 Task: nan
Action: Mouse moved to (422, 117)
Screenshot: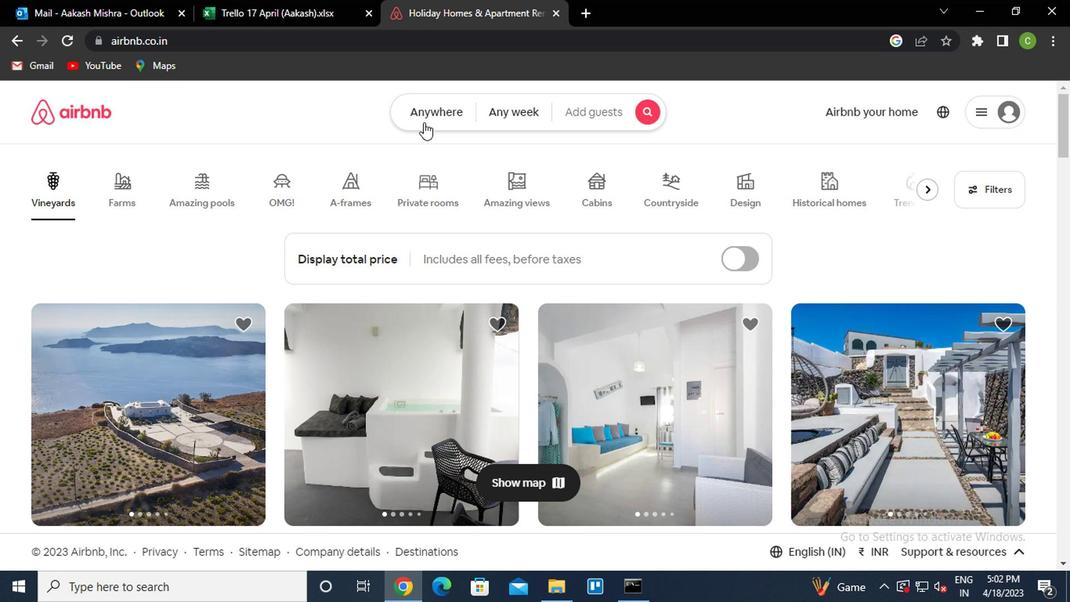 
Action: Mouse pressed left at (422, 117)
Screenshot: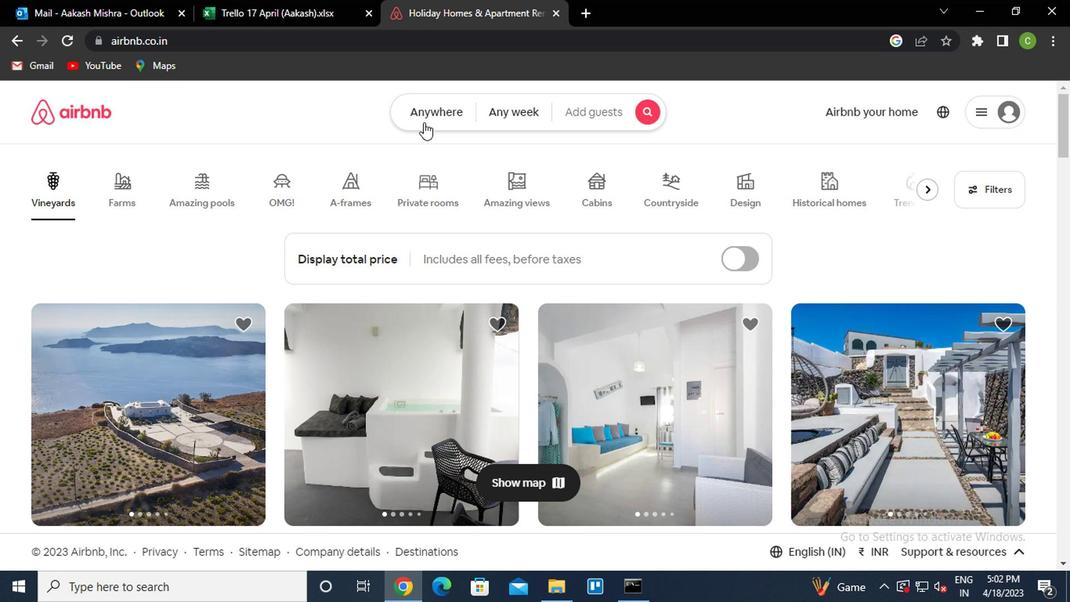 
Action: Mouse moved to (332, 172)
Screenshot: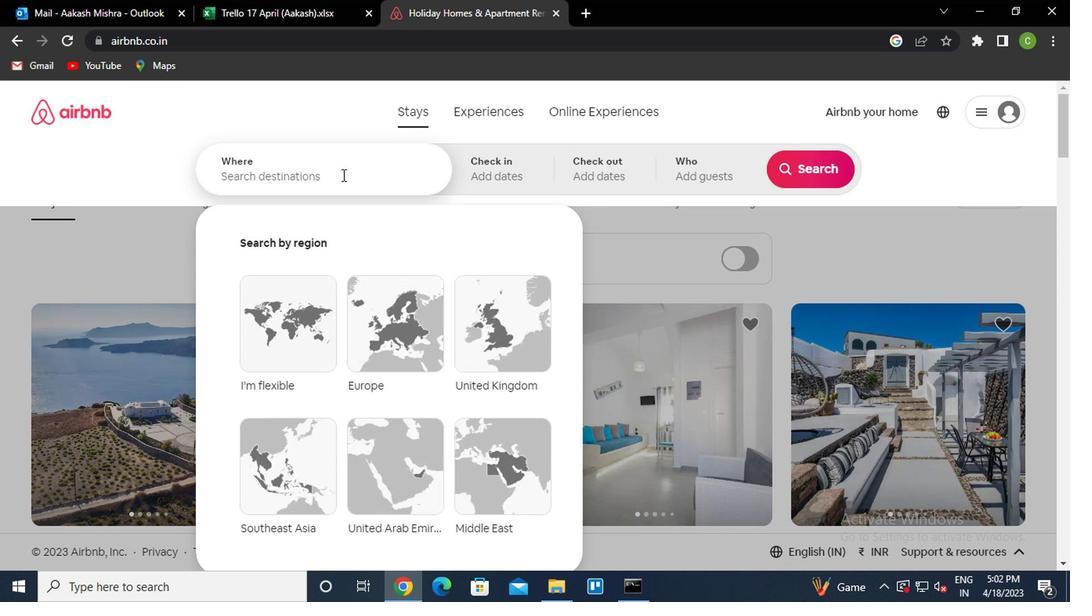 
Action: Mouse pressed left at (332, 172)
Screenshot: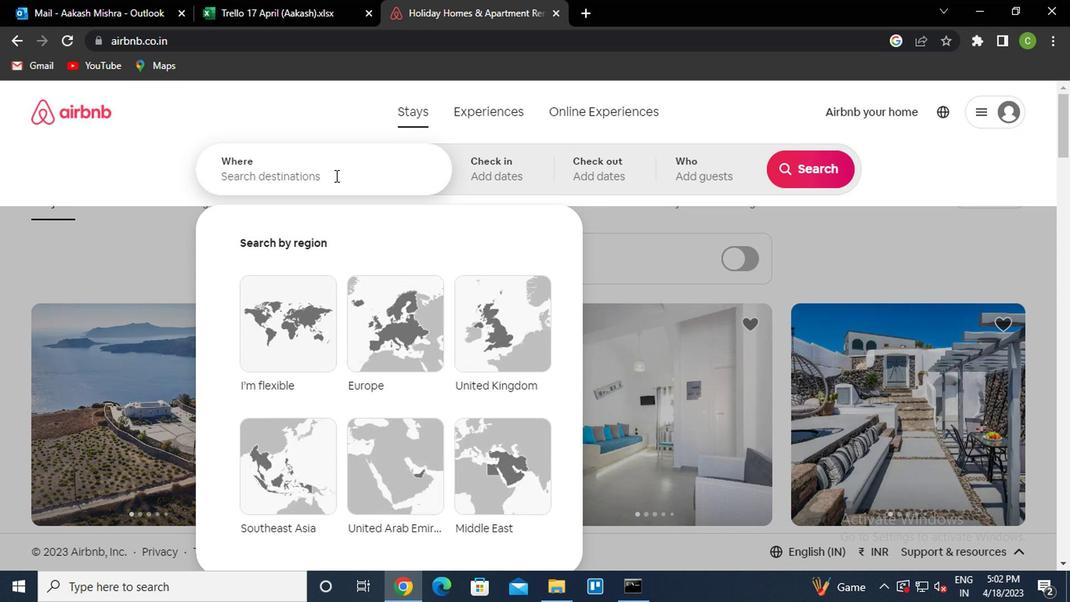 
Action: Mouse moved to (332, 172)
Screenshot: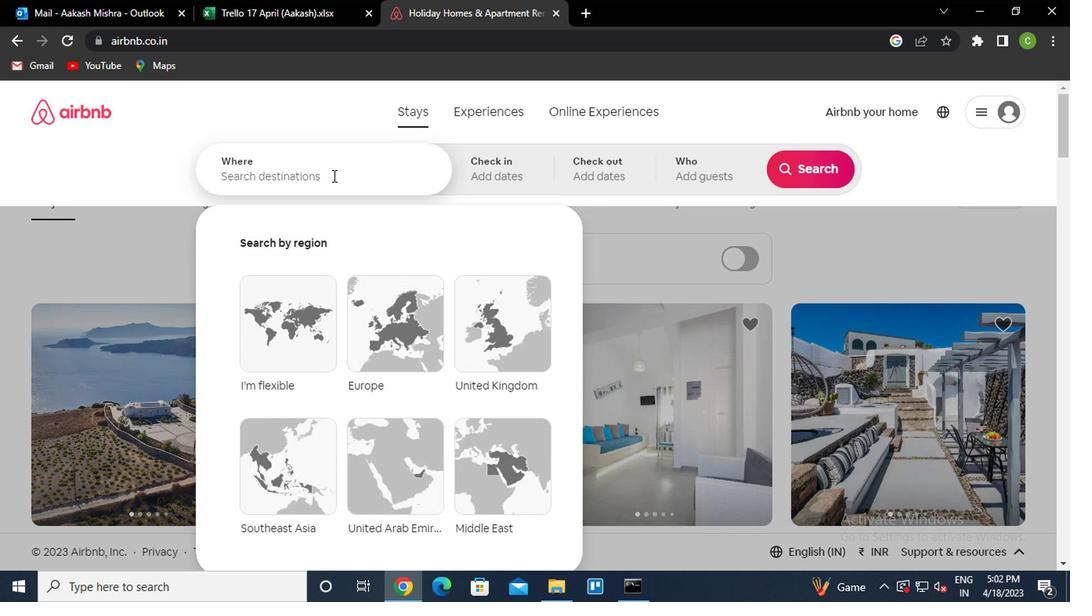 
Action: Key pressed b<Key.caps_lock>ay
Screenshot: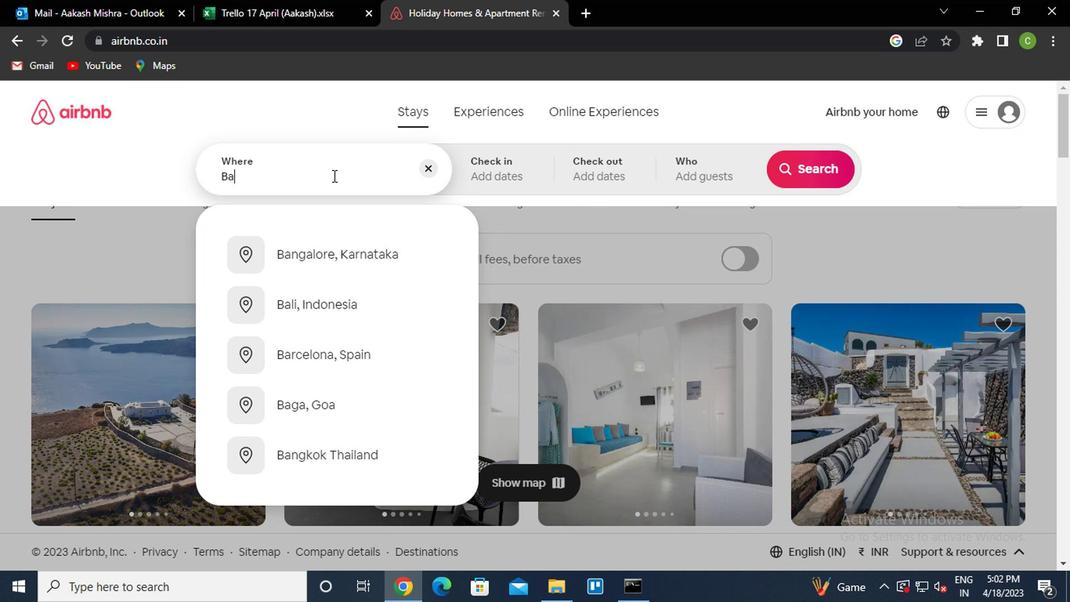 
Action: Mouse moved to (396, 99)
Screenshot: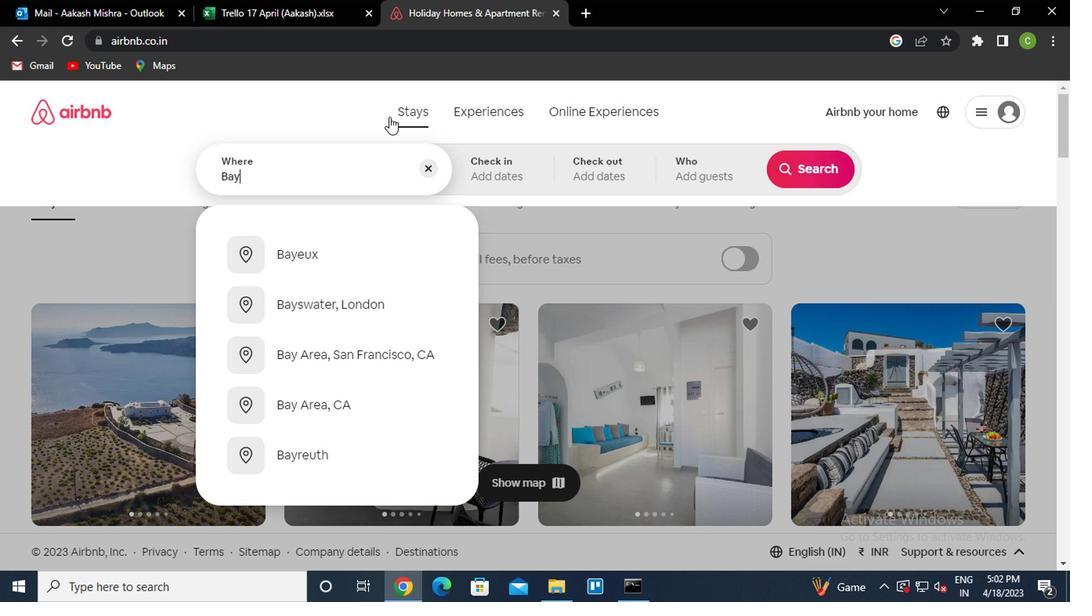 
Action: Key pressed eux<Key.space>brazil<Key.down><Key.enter>
Screenshot: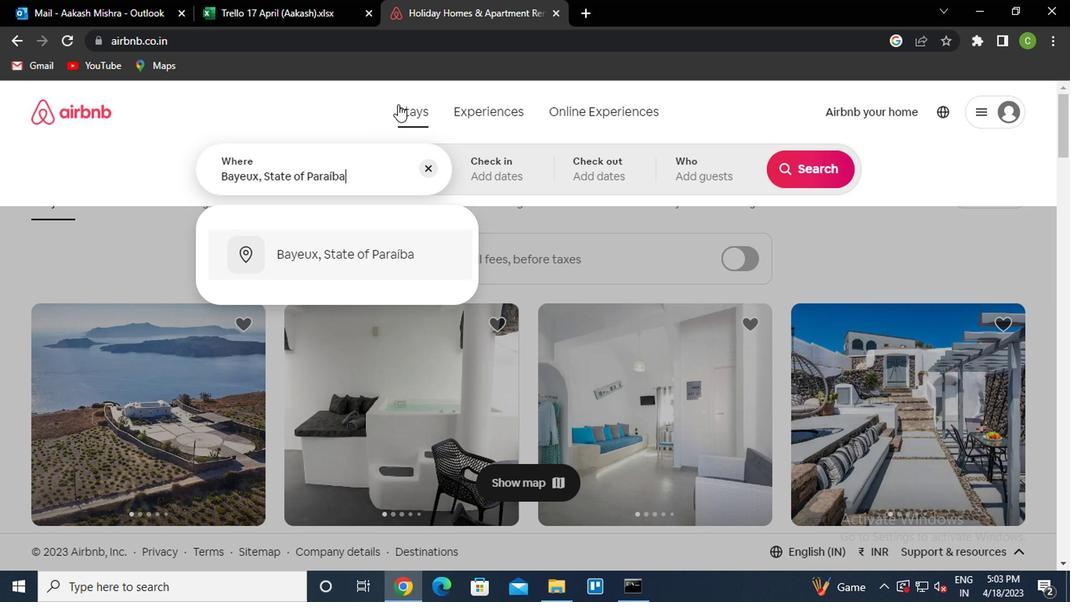 
Action: Mouse moved to (801, 296)
Screenshot: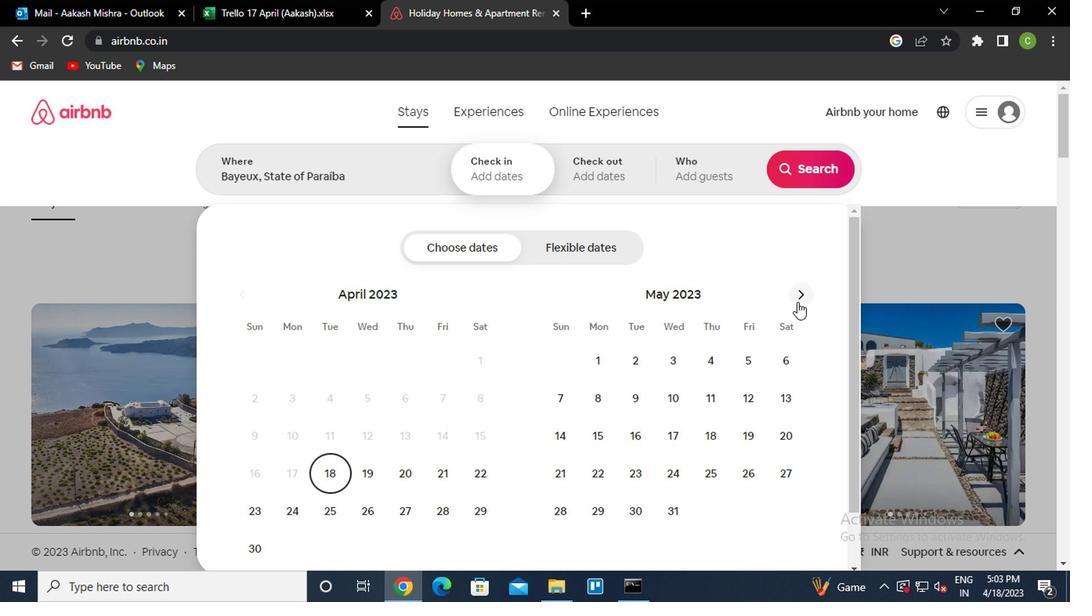 
Action: Mouse pressed left at (801, 296)
Screenshot: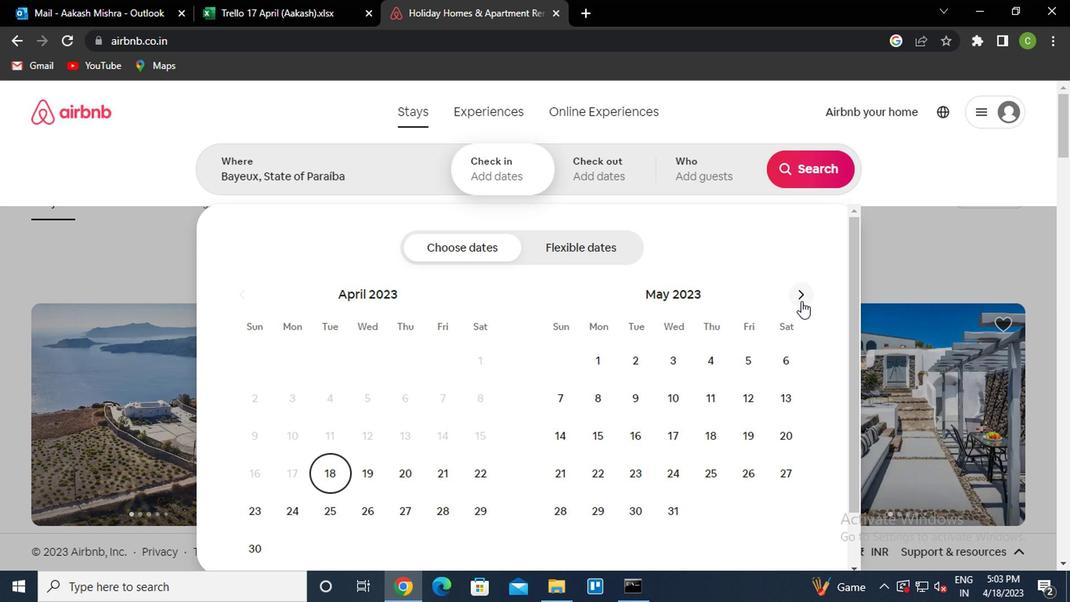 
Action: Mouse moved to (707, 360)
Screenshot: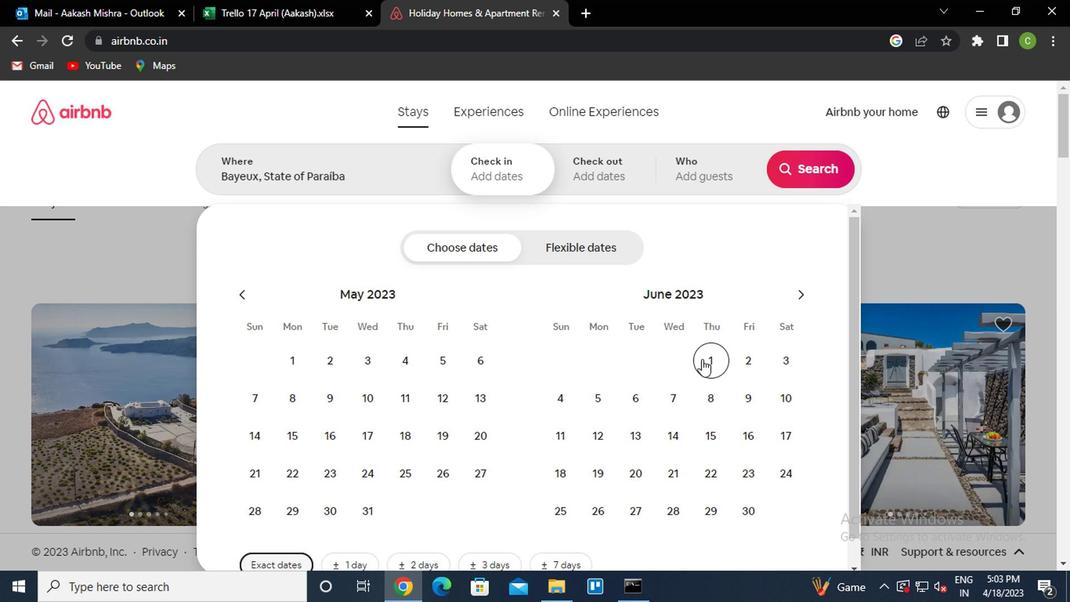 
Action: Mouse pressed left at (707, 360)
Screenshot: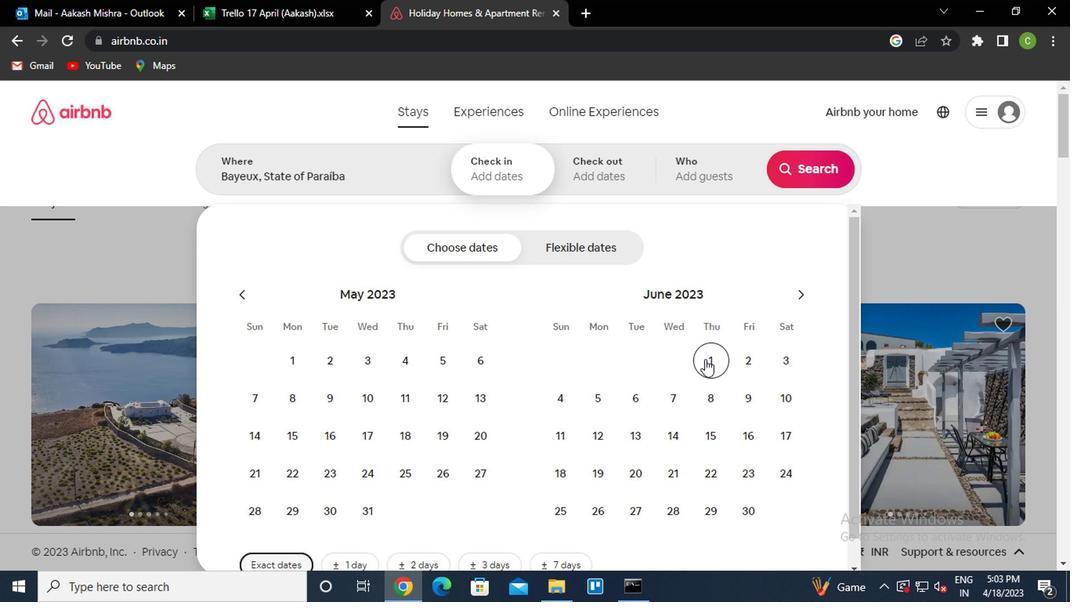 
Action: Mouse moved to (744, 400)
Screenshot: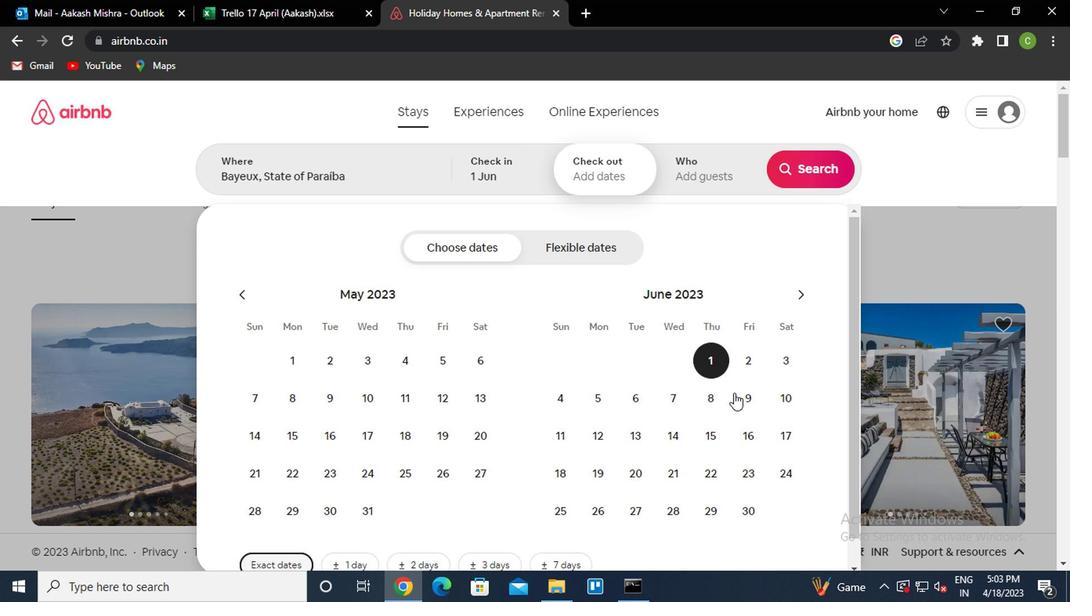 
Action: Mouse pressed left at (744, 400)
Screenshot: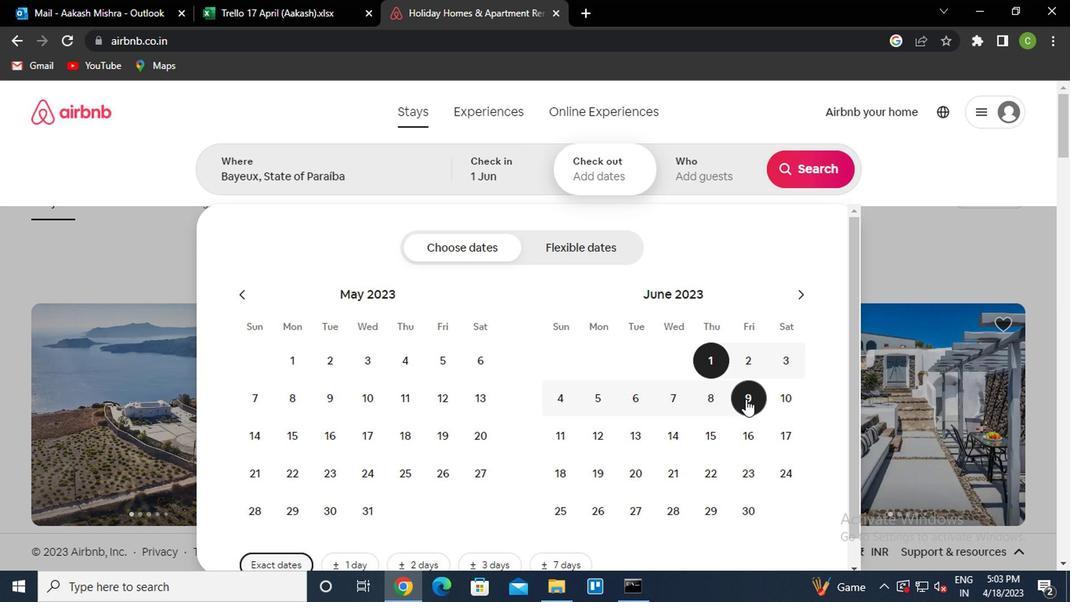 
Action: Mouse moved to (752, 166)
Screenshot: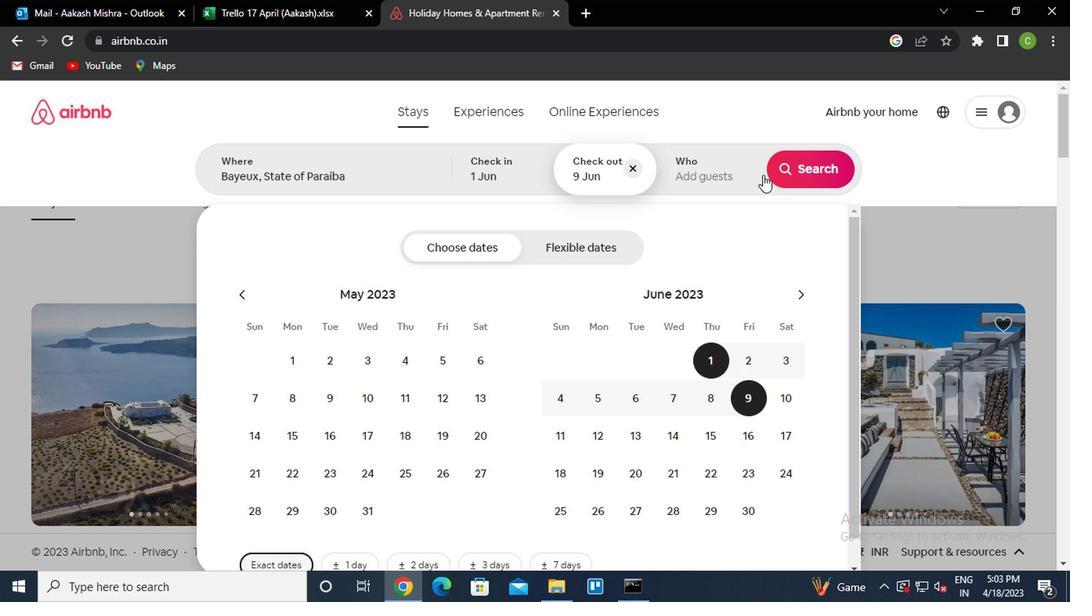 
Action: Mouse pressed left at (752, 166)
Screenshot: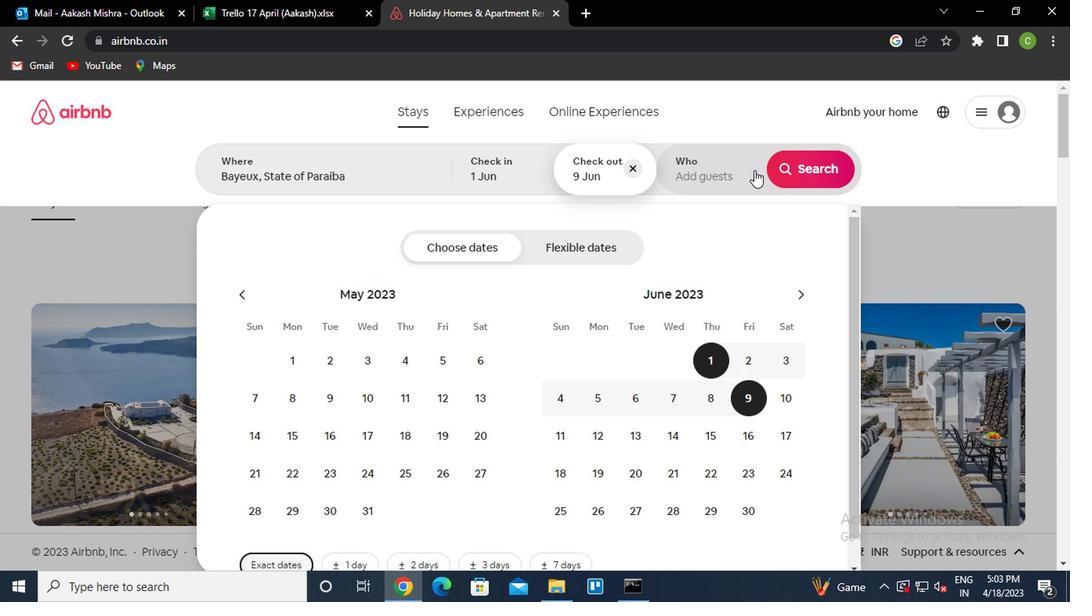 
Action: Mouse moved to (810, 258)
Screenshot: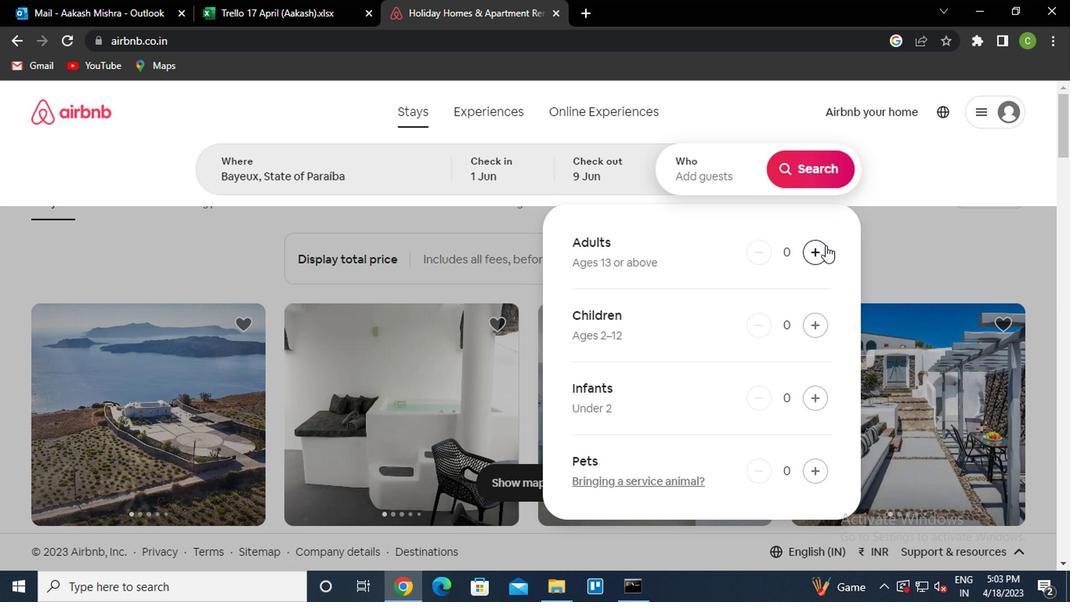 
Action: Mouse pressed left at (810, 258)
Screenshot: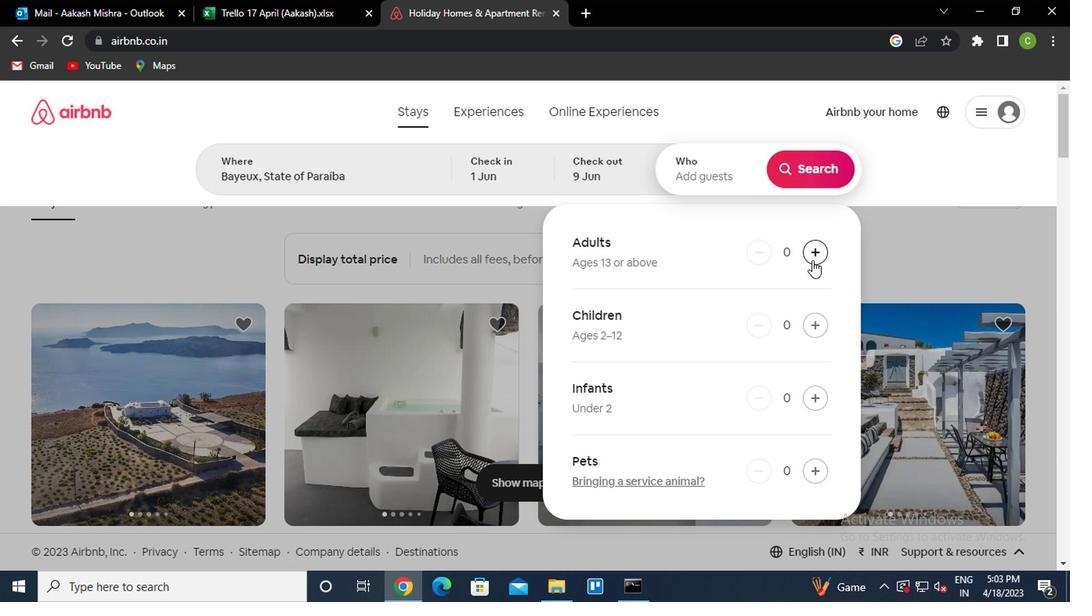 
Action: Mouse pressed left at (810, 258)
Screenshot: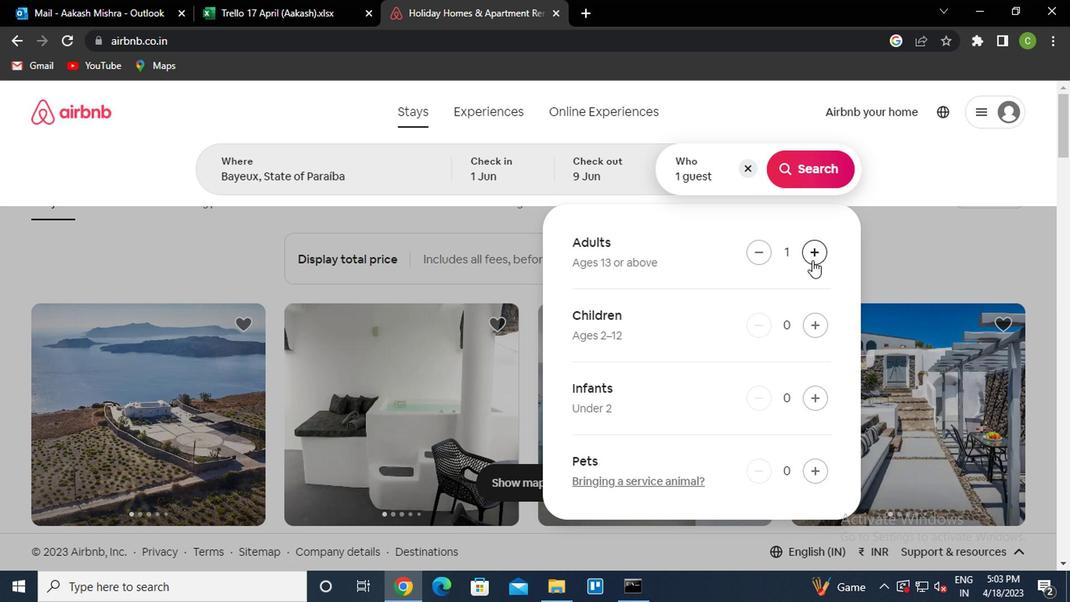
Action: Mouse pressed left at (810, 258)
Screenshot: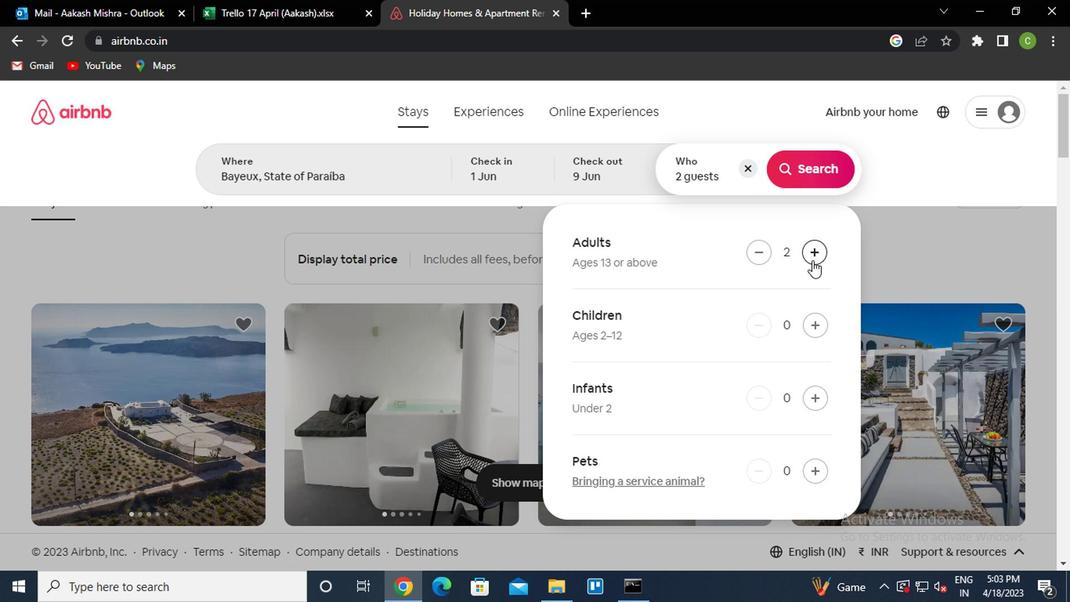 
Action: Mouse pressed left at (810, 258)
Screenshot: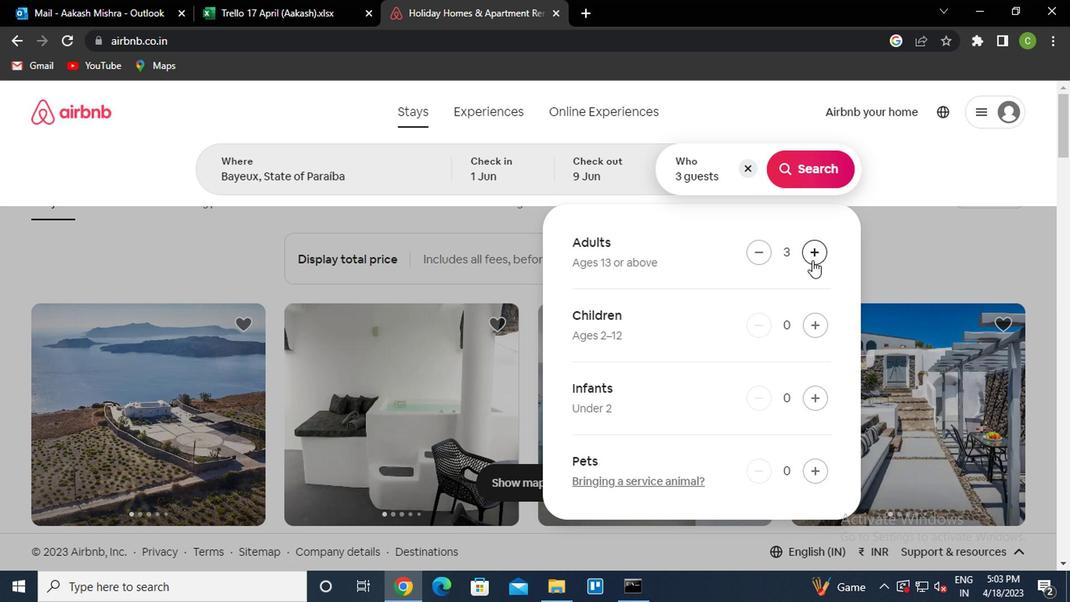 
Action: Mouse pressed left at (810, 258)
Screenshot: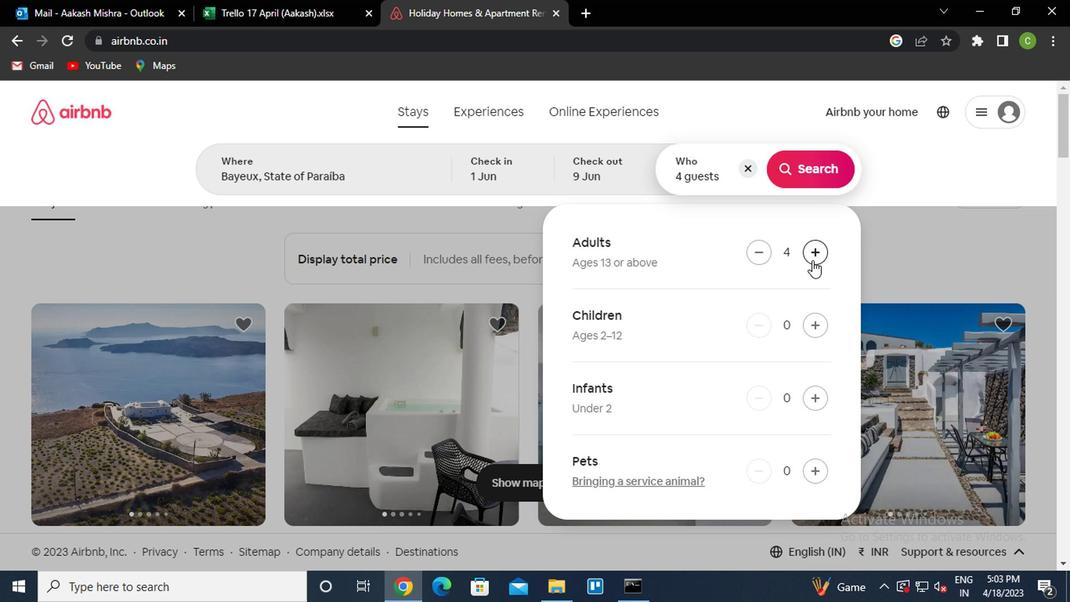
Action: Mouse moved to (913, 273)
Screenshot: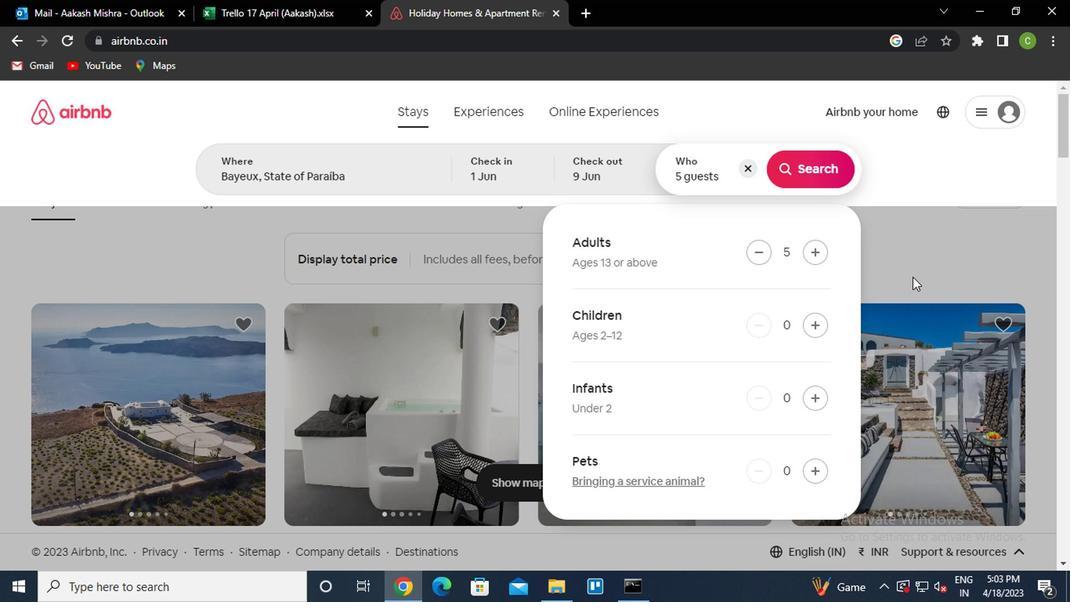 
Action: Mouse pressed left at (913, 273)
Screenshot: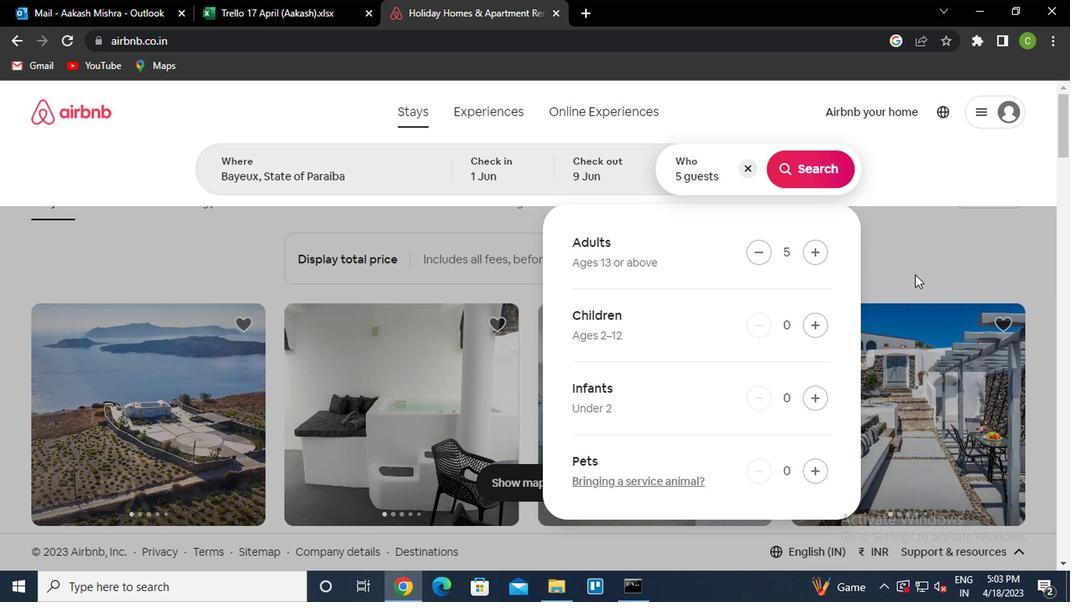 
Action: Mouse moved to (994, 198)
Screenshot: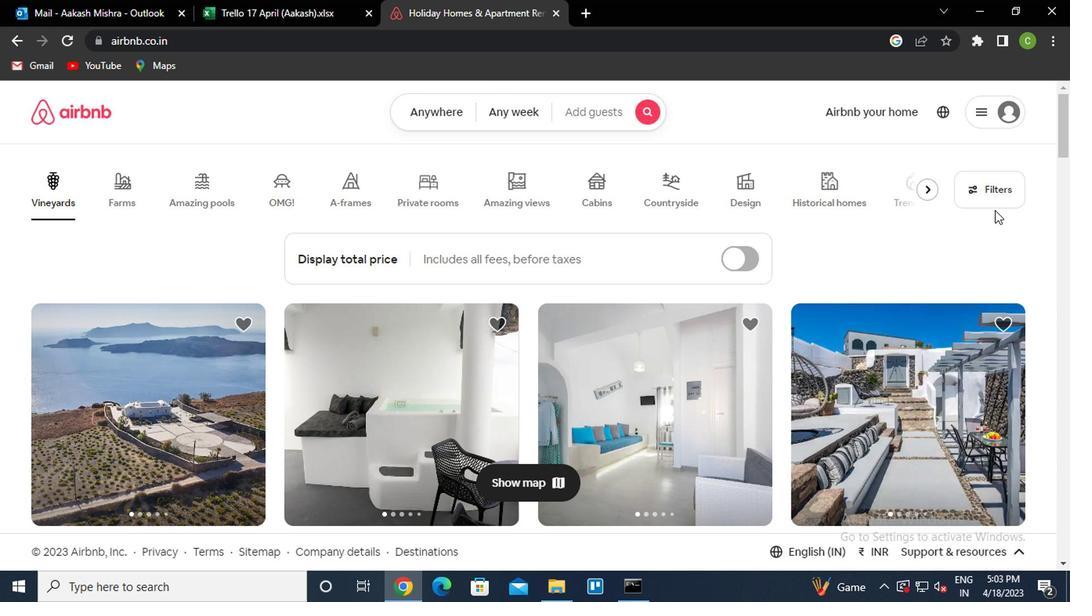 
Action: Mouse pressed left at (994, 198)
Screenshot: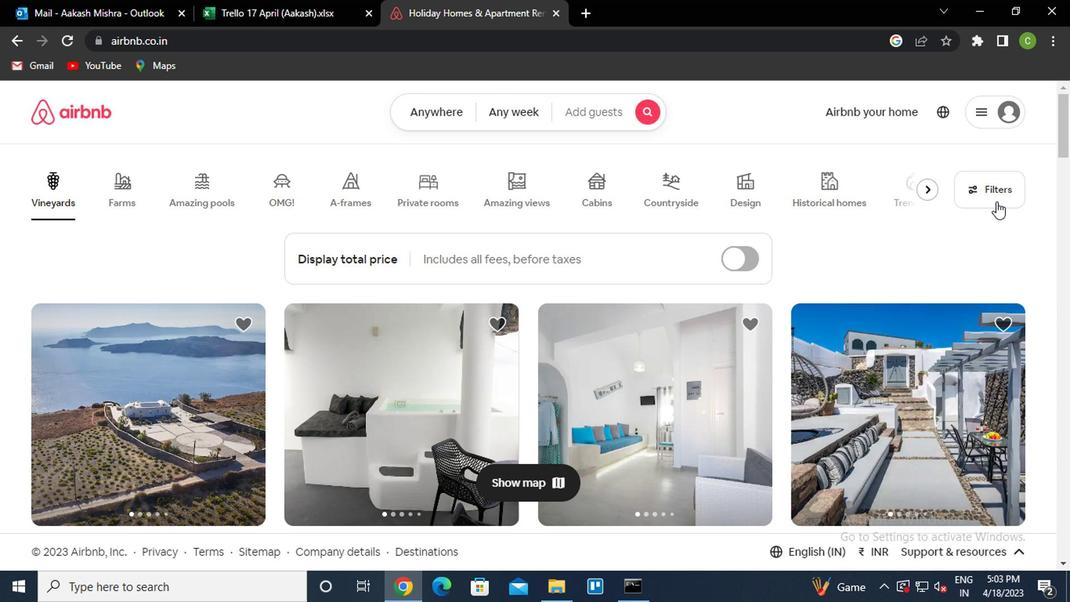 
Action: Mouse moved to (380, 367)
Screenshot: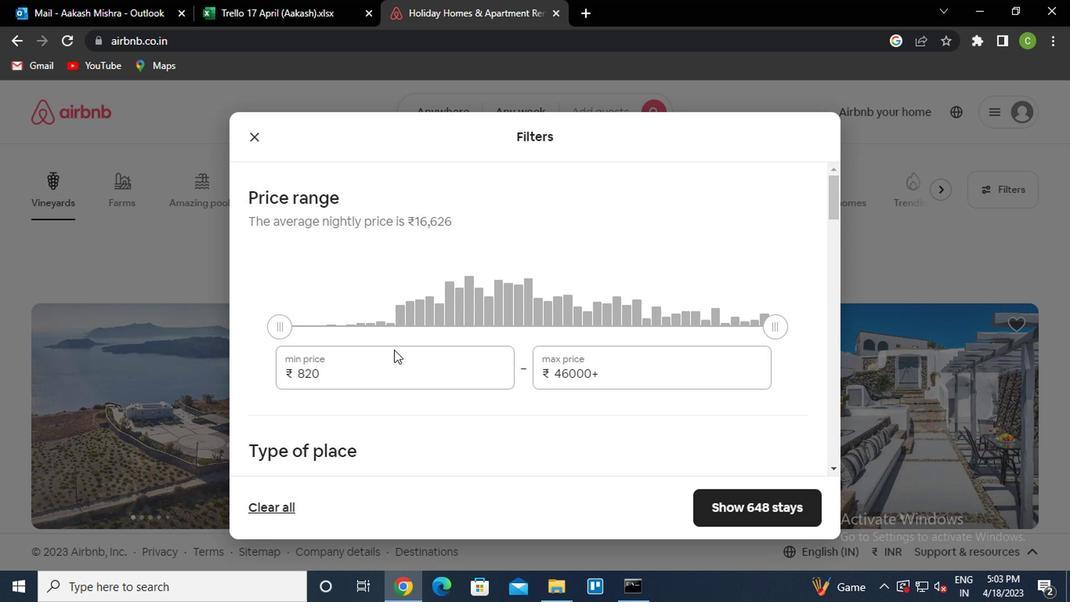 
Action: Mouse pressed left at (380, 367)
Screenshot: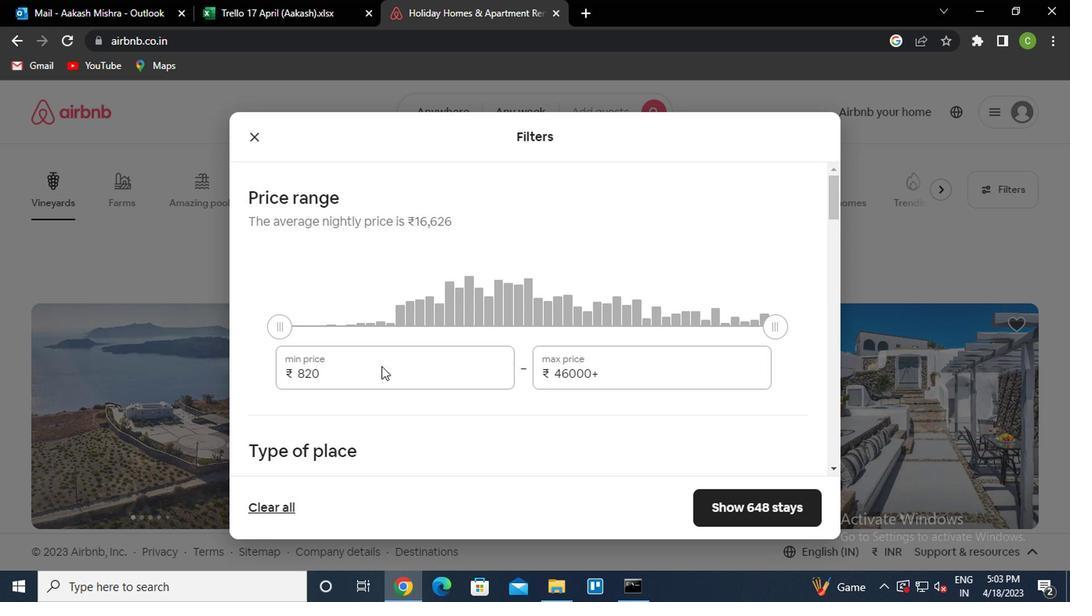 
Action: Mouse moved to (379, 335)
Screenshot: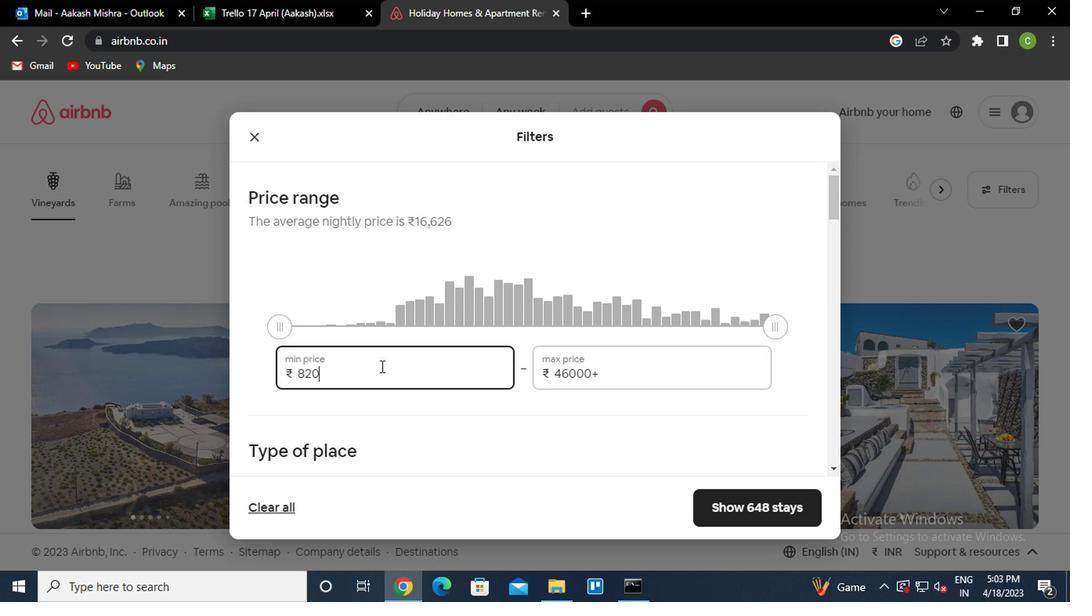 
Action: Key pressed <Key.backspace>
Screenshot: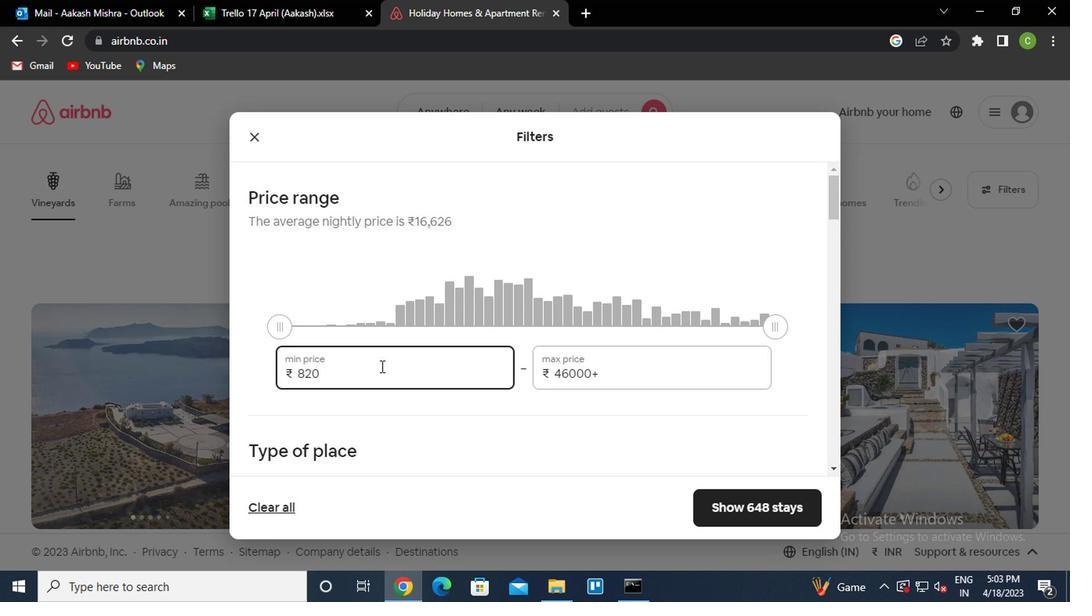 
Action: Mouse moved to (418, 212)
Screenshot: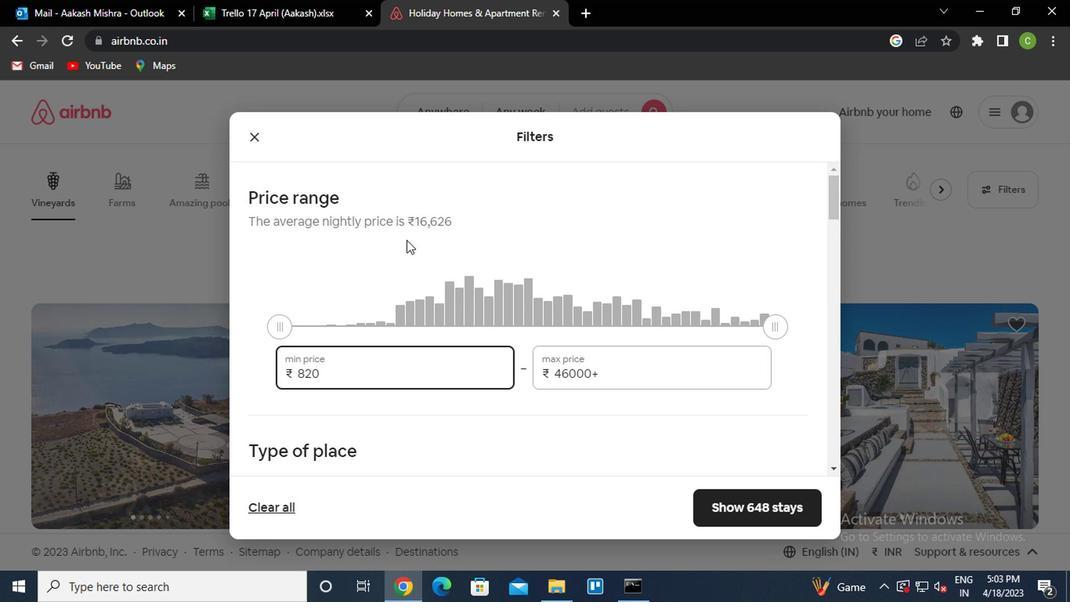 
Action: Key pressed <Key.backspace>
Screenshot: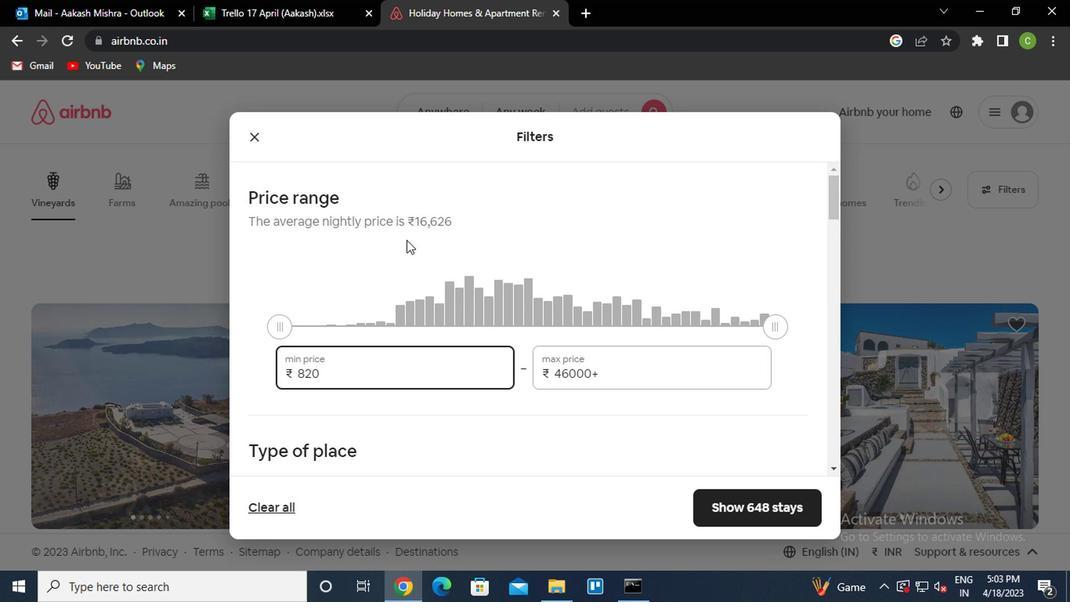 
Action: Mouse moved to (420, 211)
Screenshot: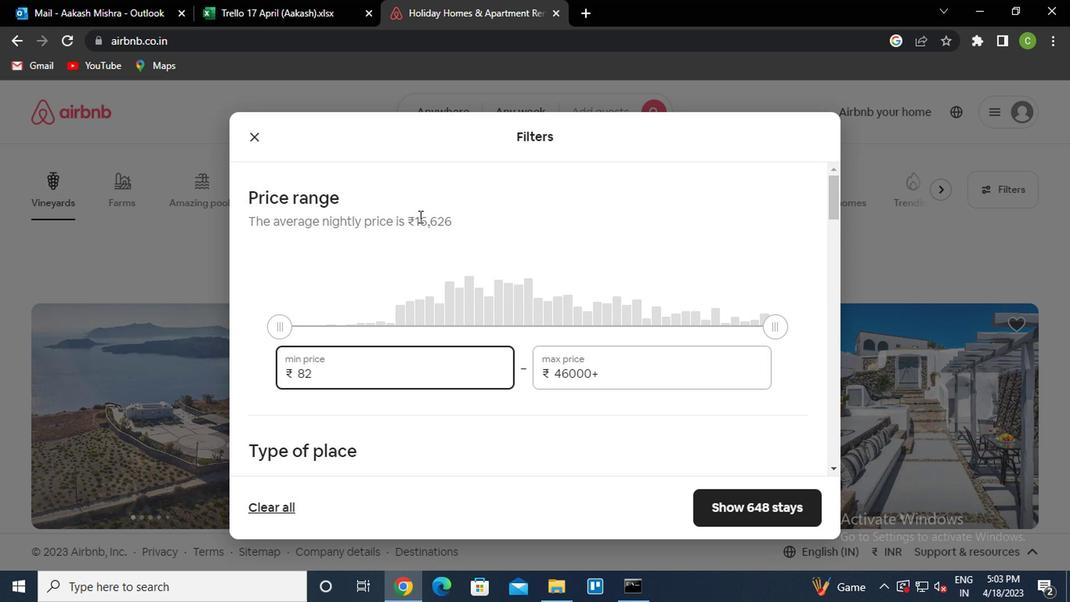 
Action: Key pressed <Key.backspace>6000<Key.tab>1200<Key.backspace><Key.backspace><Key.backspace><Key.backspace><Key.backspace><Key.backspace><Key.backspace><Key.backspace><Key.backspace><Key.backspace><Key.backspace><Key.backspace><Key.backspace><Key.backspace>12000
Screenshot: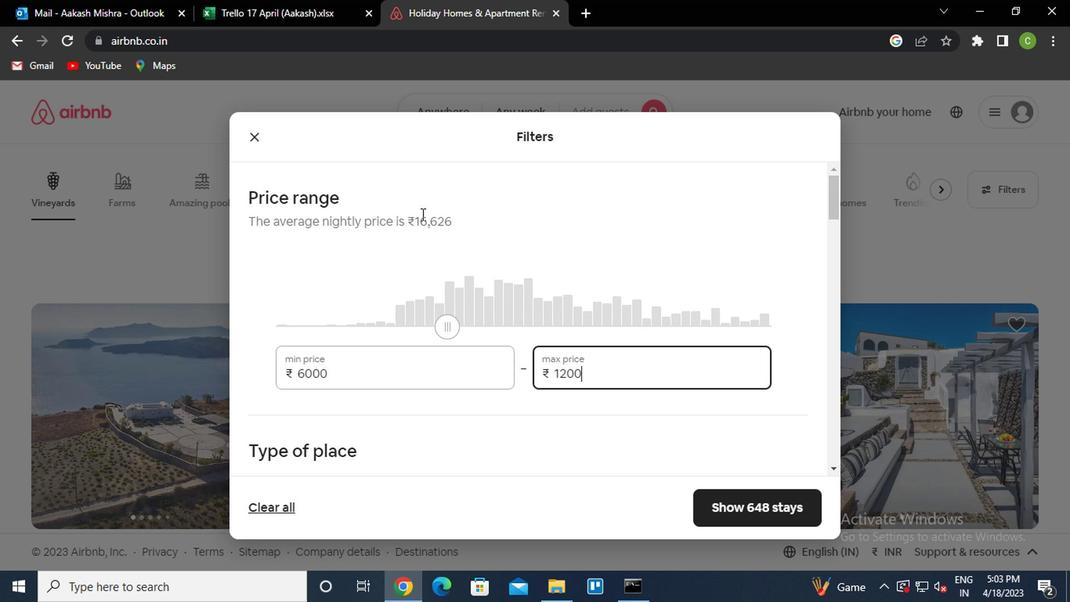 
Action: Mouse moved to (610, 303)
Screenshot: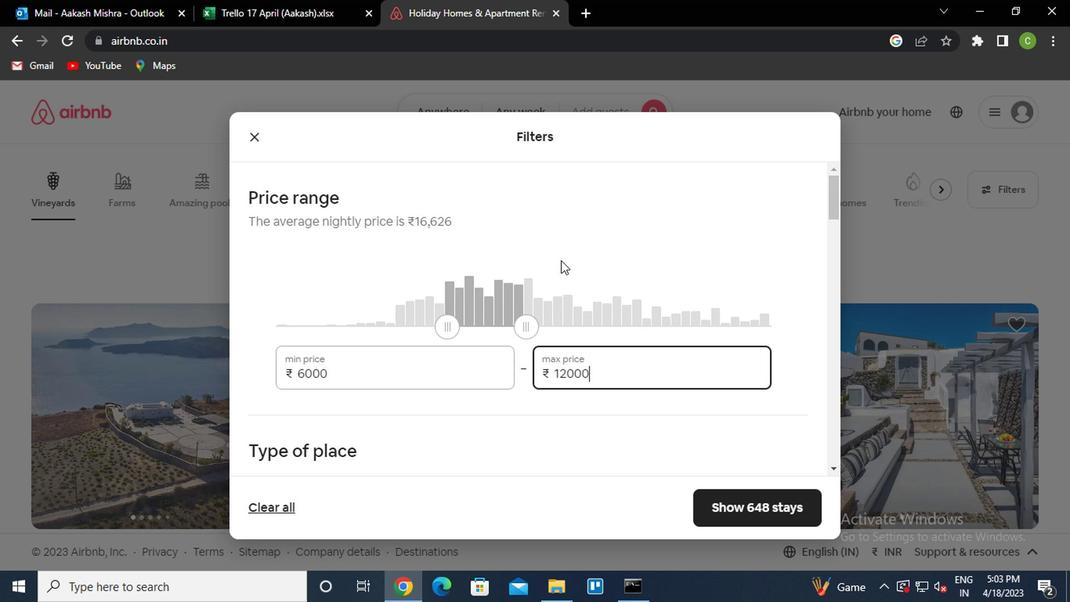 
Action: Mouse scrolled (610, 303) with delta (0, 0)
Screenshot: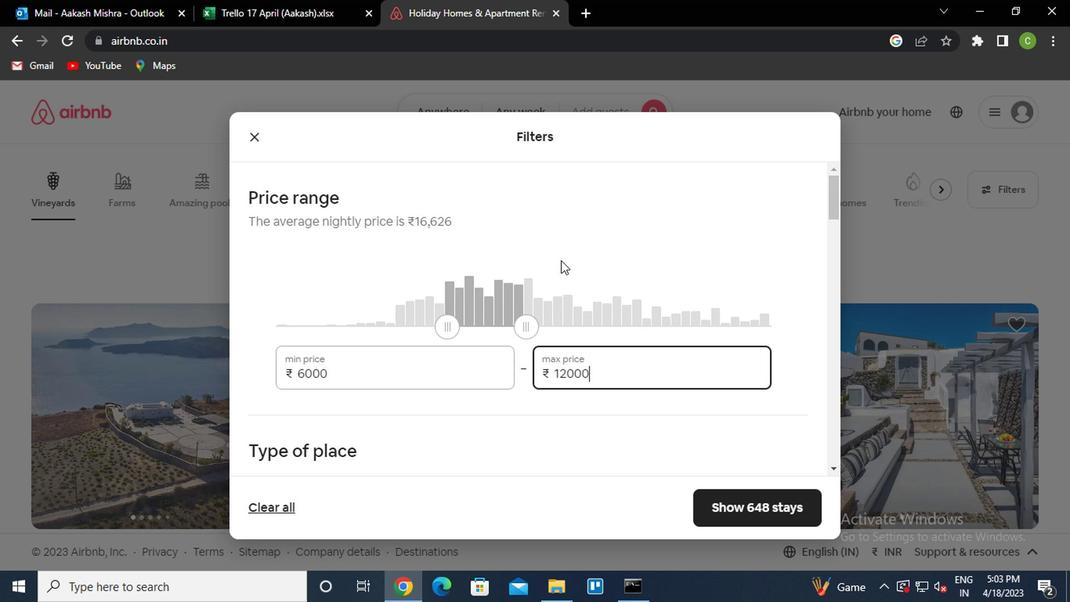 
Action: Mouse moved to (535, 398)
Screenshot: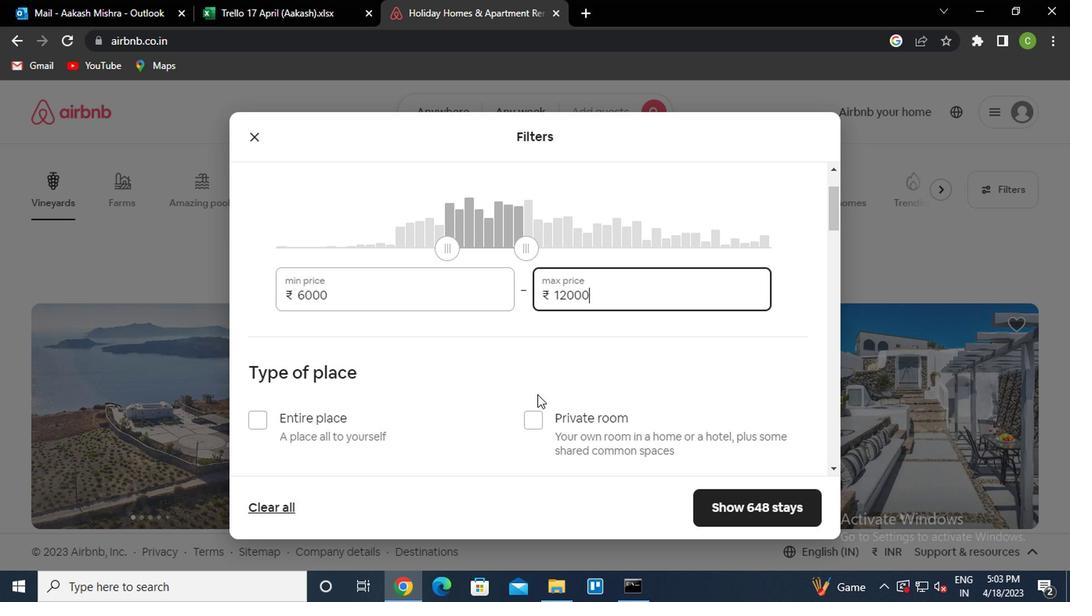 
Action: Mouse scrolled (535, 396) with delta (0, -1)
Screenshot: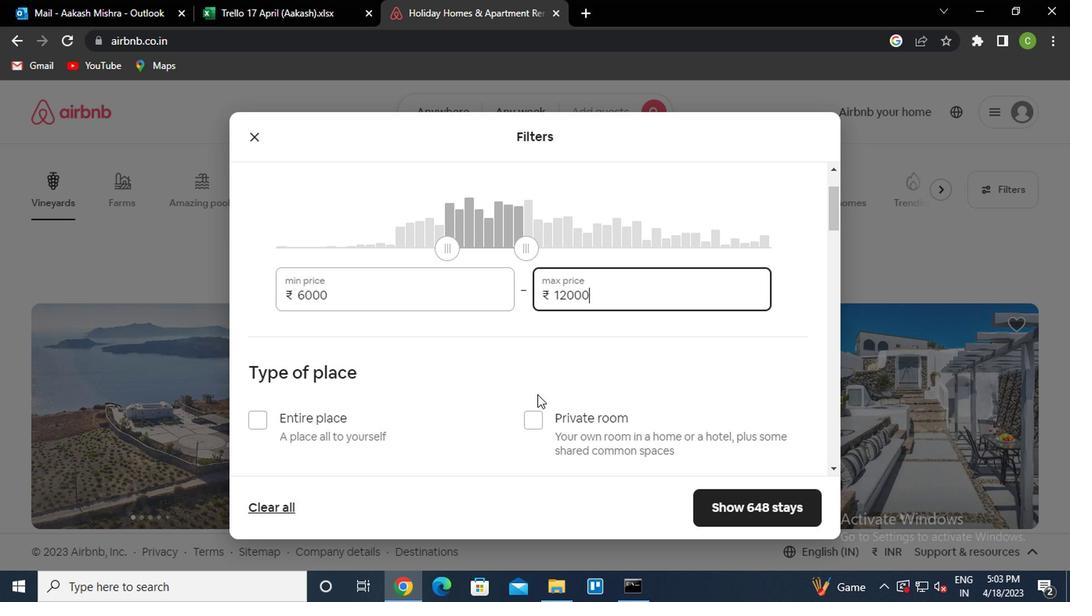 
Action: Mouse moved to (265, 340)
Screenshot: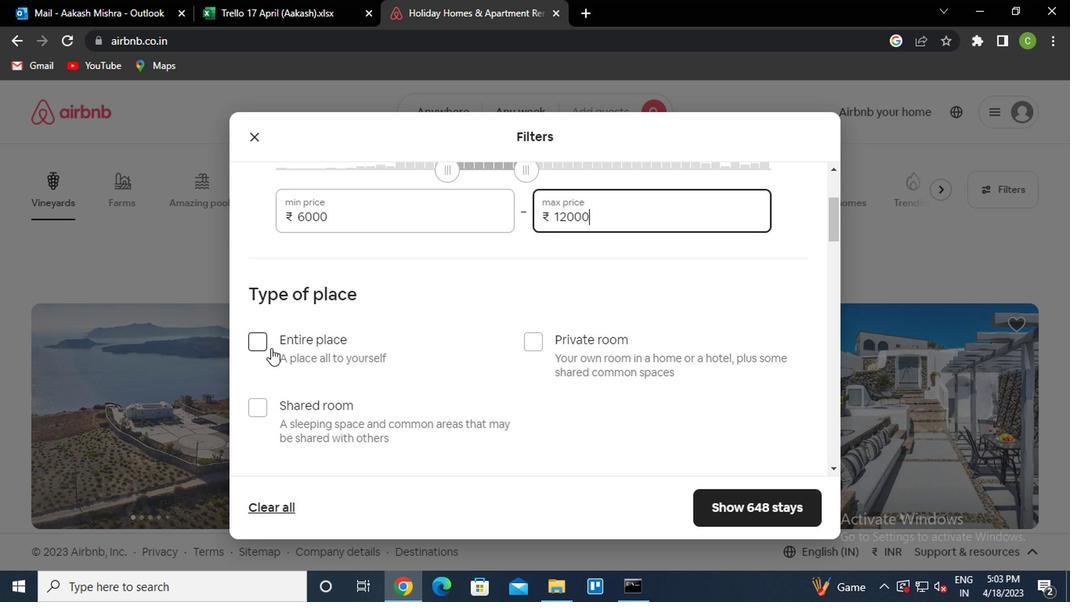 
Action: Mouse pressed left at (265, 340)
Screenshot: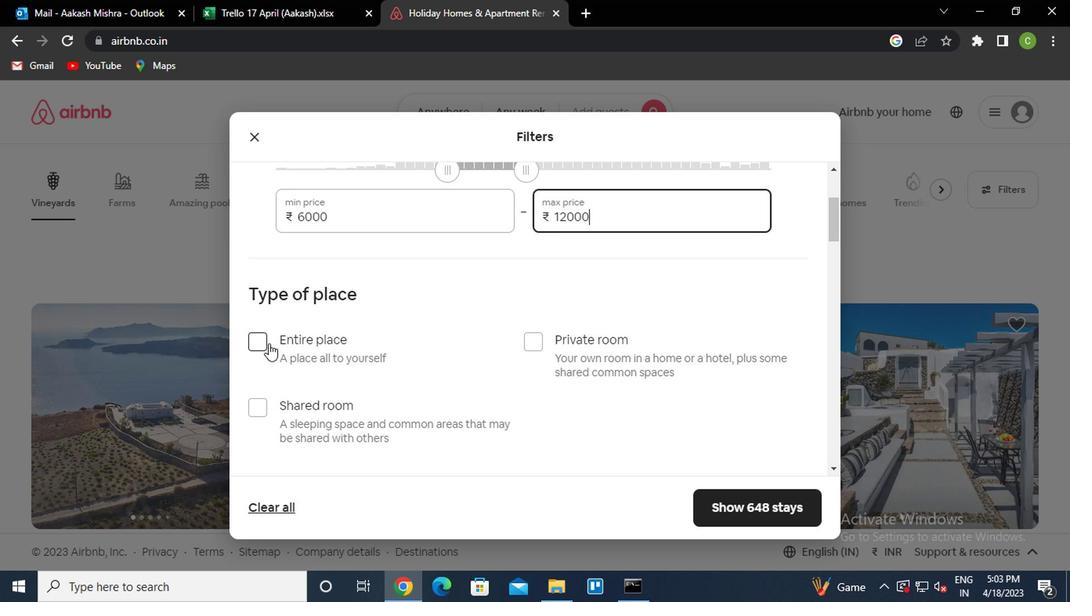 
Action: Mouse moved to (389, 374)
Screenshot: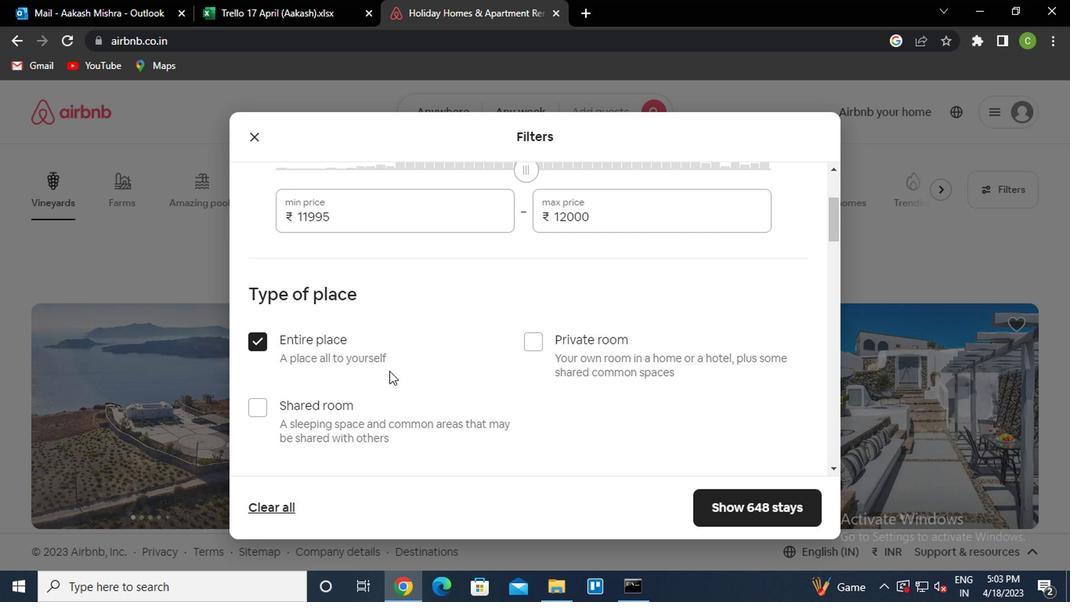 
Action: Mouse scrolled (389, 373) with delta (0, -1)
Screenshot: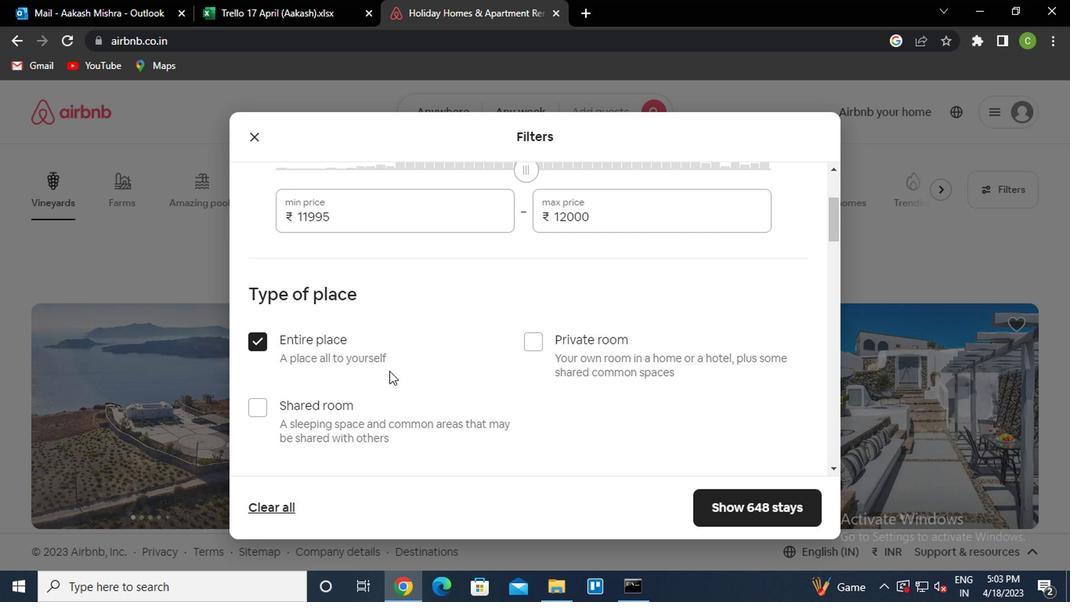 
Action: Mouse moved to (393, 378)
Screenshot: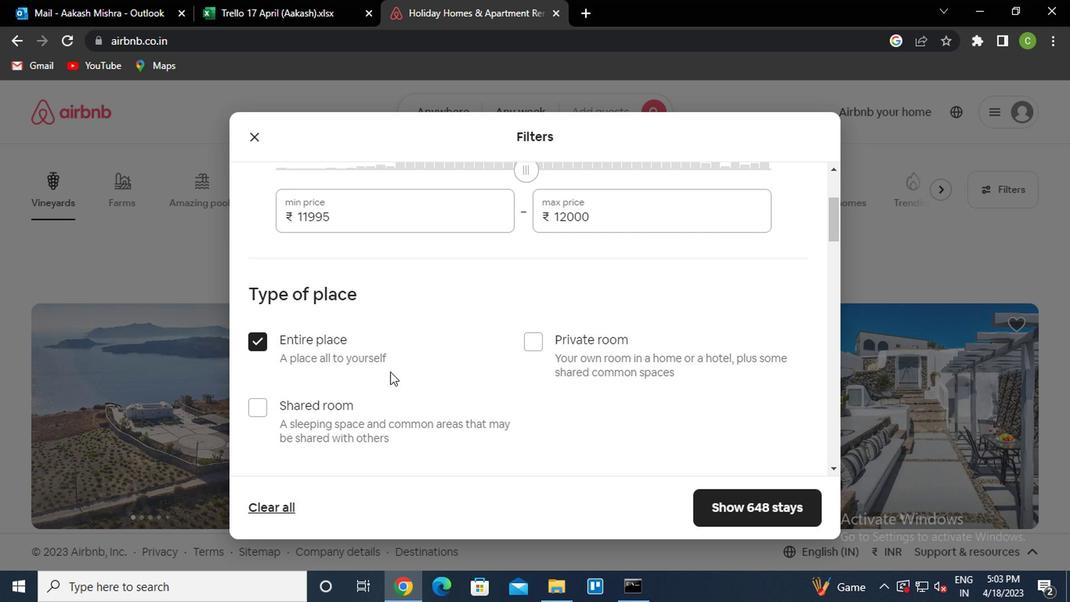 
Action: Mouse scrolled (393, 377) with delta (0, 0)
Screenshot: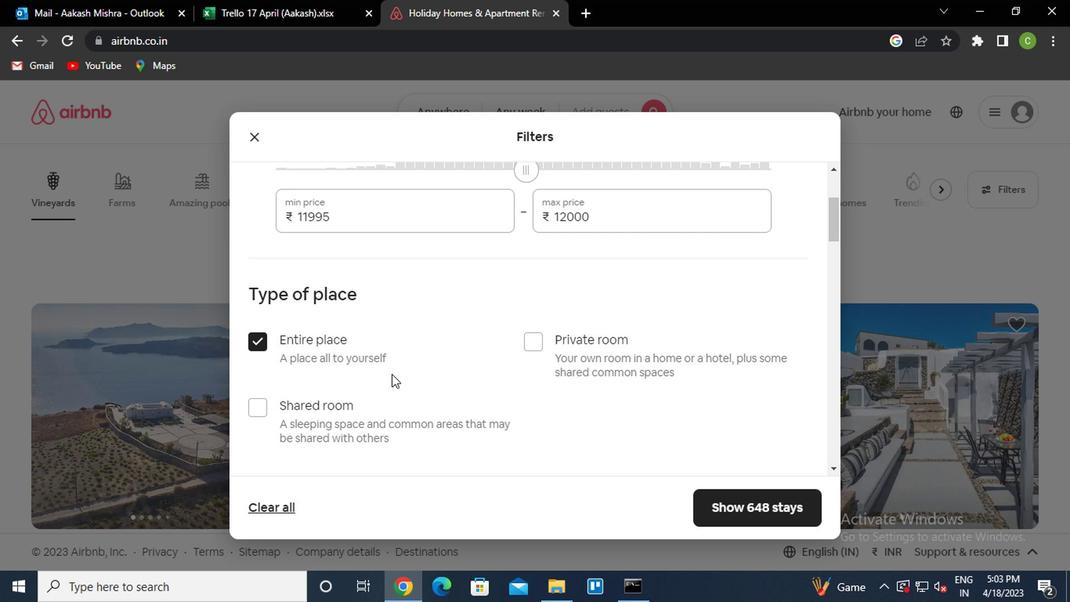 
Action: Mouse moved to (480, 346)
Screenshot: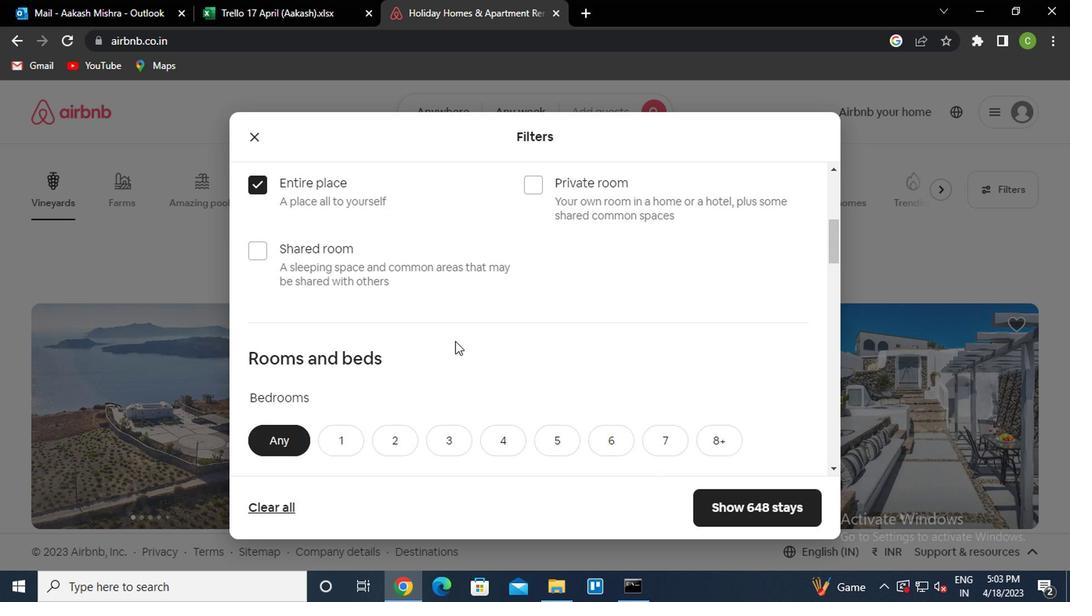 
Action: Mouse scrolled (480, 345) with delta (0, 0)
Screenshot: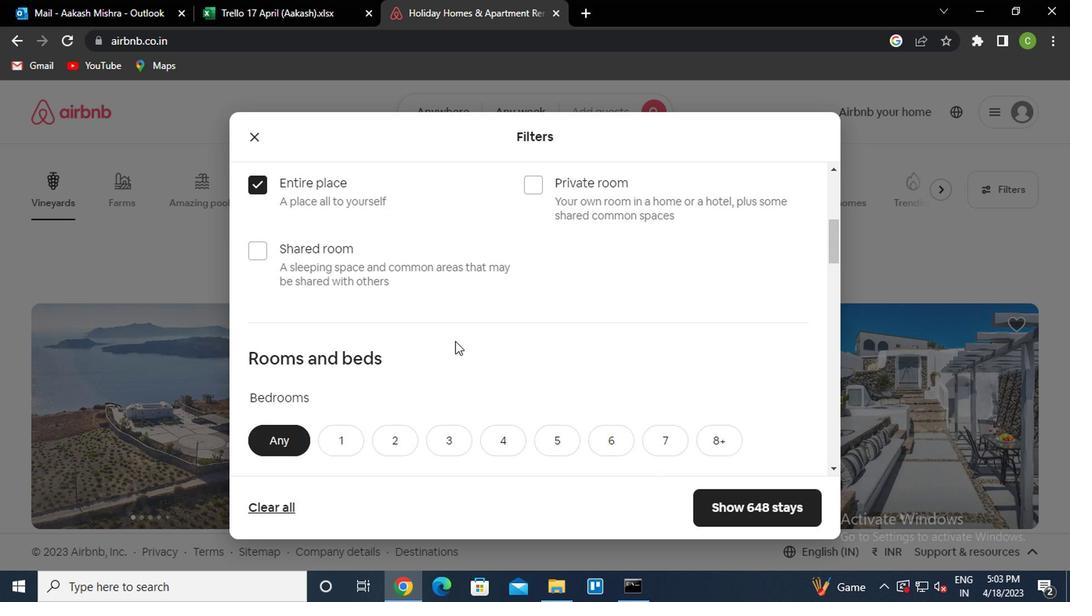 
Action: Mouse moved to (491, 346)
Screenshot: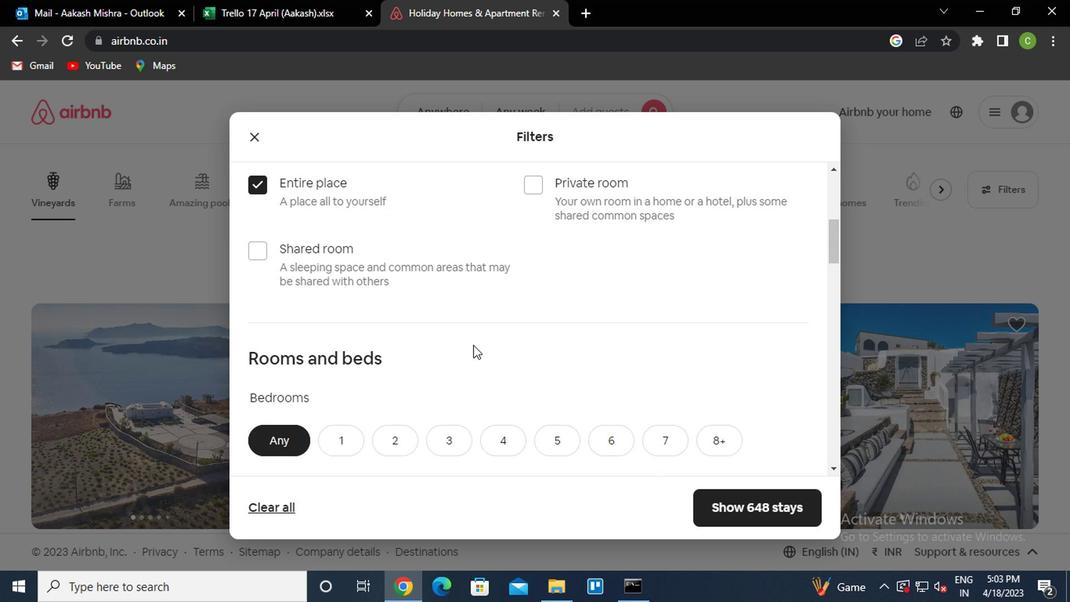 
Action: Mouse scrolled (491, 345) with delta (0, 0)
Screenshot: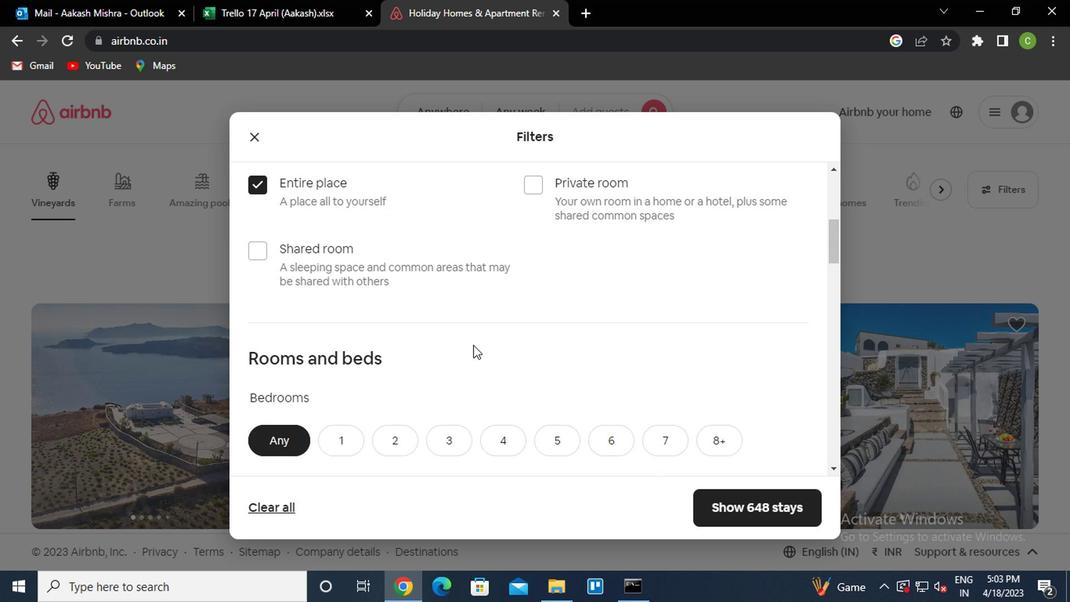 
Action: Mouse moved to (437, 284)
Screenshot: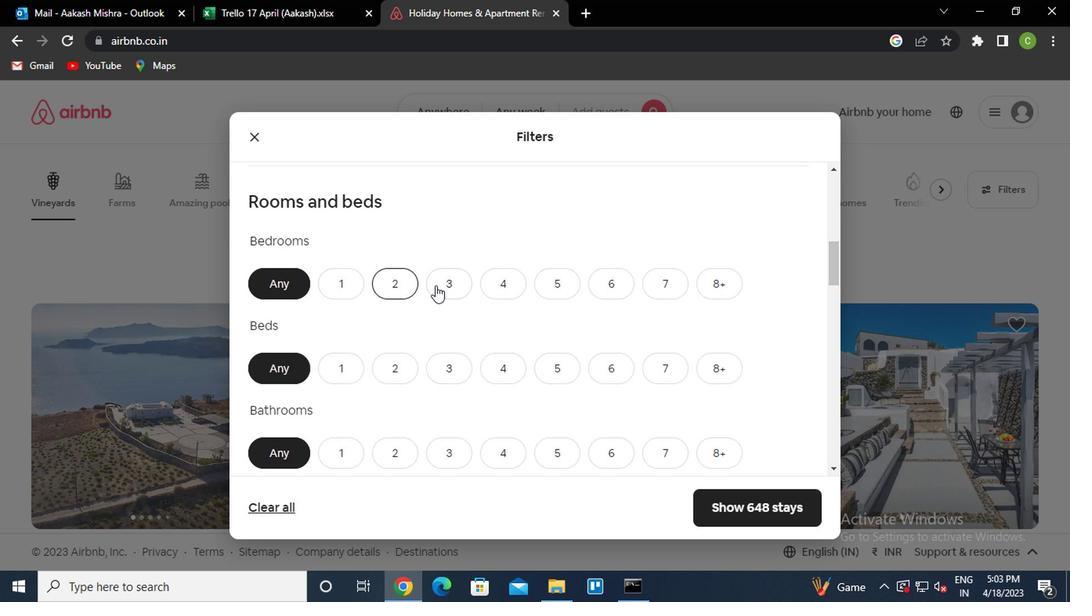 
Action: Mouse pressed left at (437, 284)
Screenshot: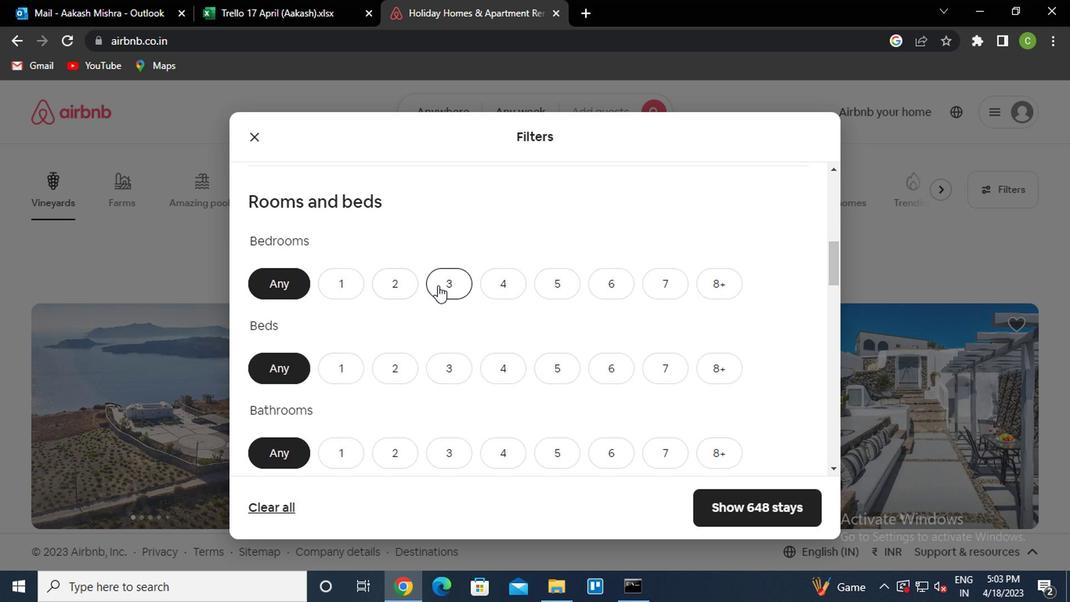 
Action: Mouse moved to (443, 369)
Screenshot: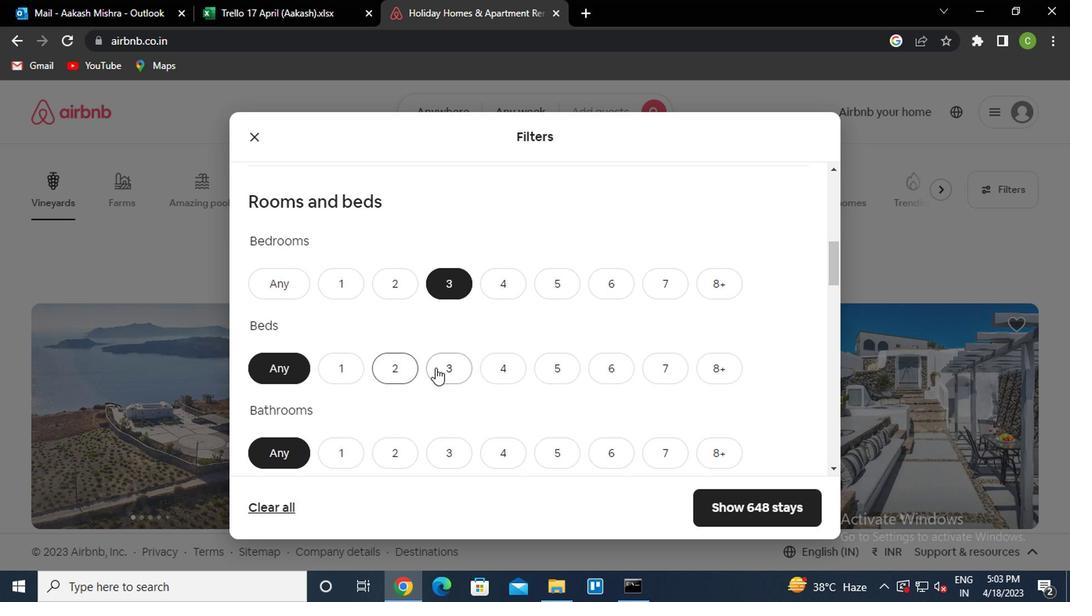 
Action: Mouse pressed left at (443, 369)
Screenshot: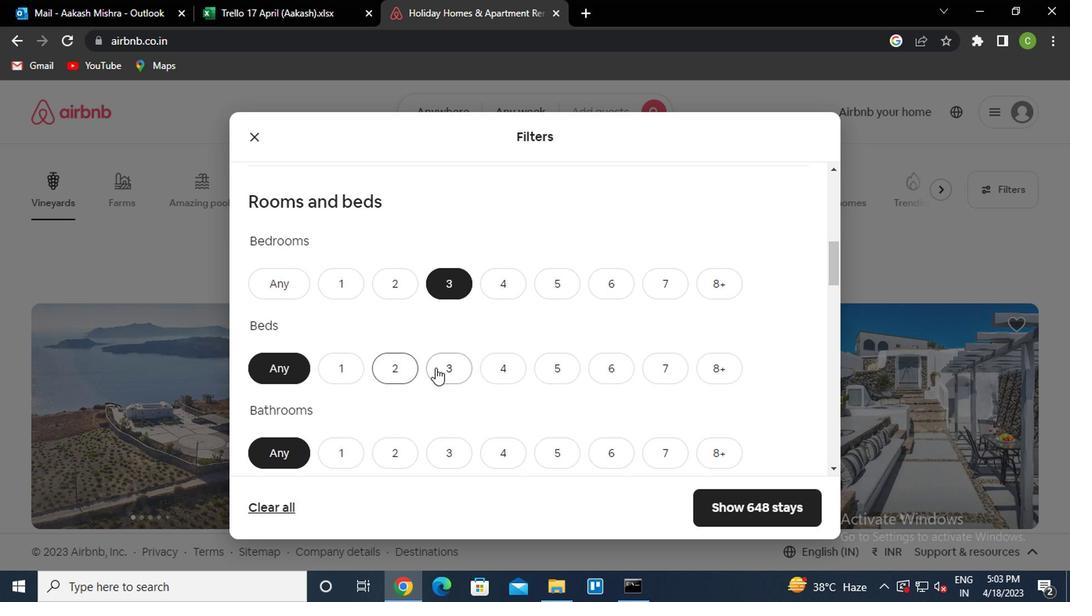 
Action: Mouse moved to (447, 468)
Screenshot: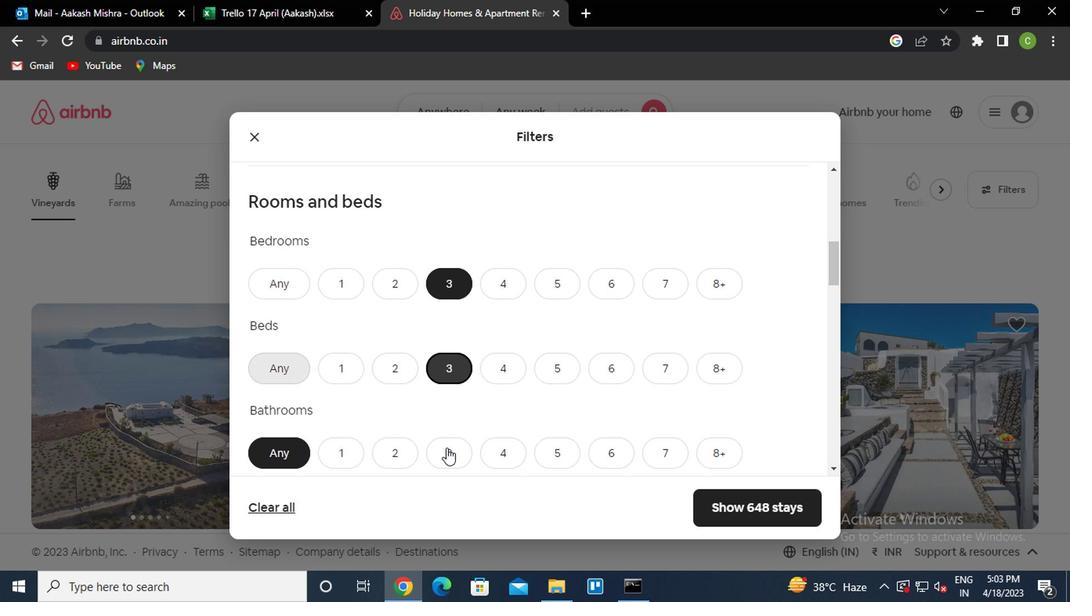 
Action: Mouse pressed left at (447, 468)
Screenshot: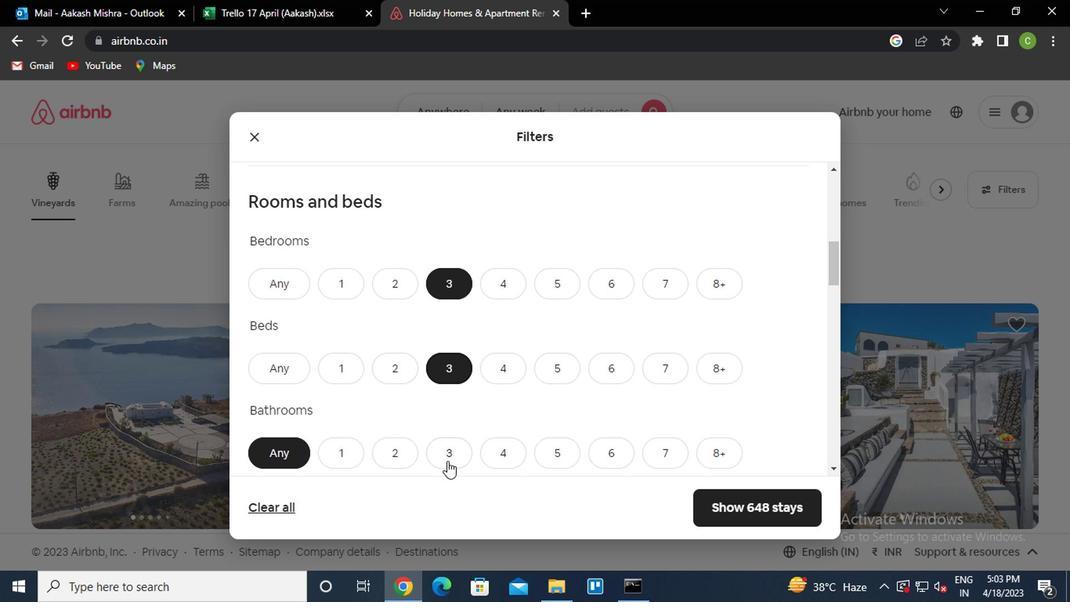 
Action: Mouse moved to (487, 405)
Screenshot: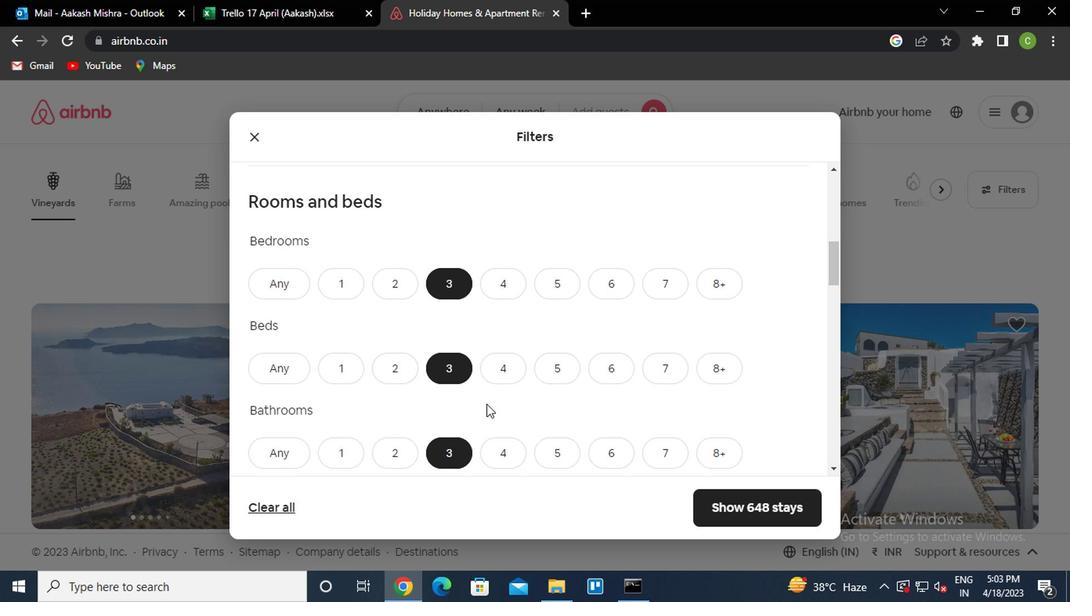 
Action: Mouse scrolled (487, 405) with delta (0, 0)
Screenshot: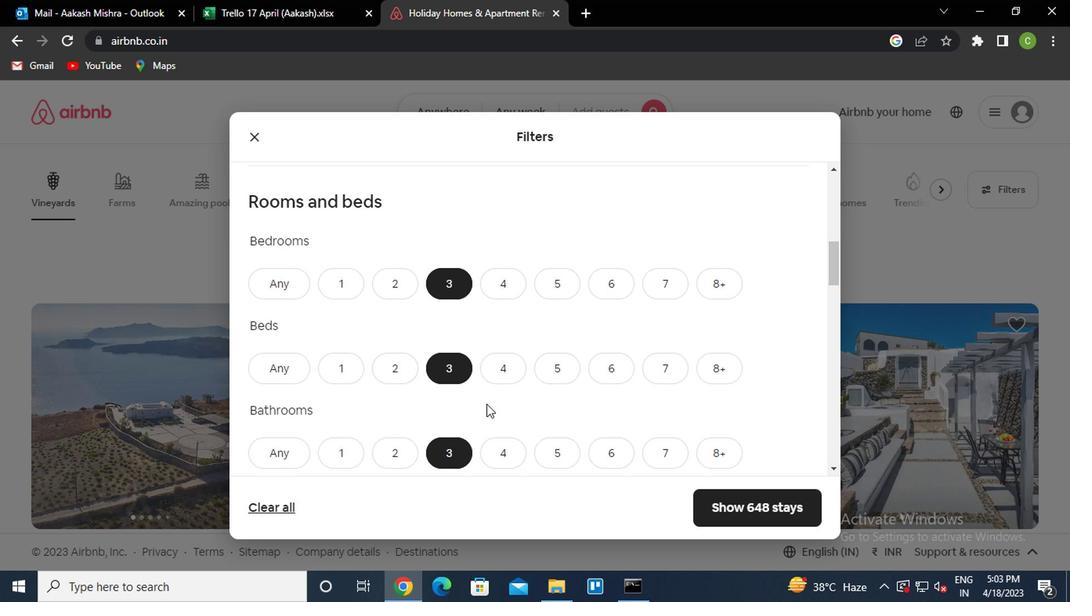 
Action: Mouse scrolled (487, 405) with delta (0, 0)
Screenshot: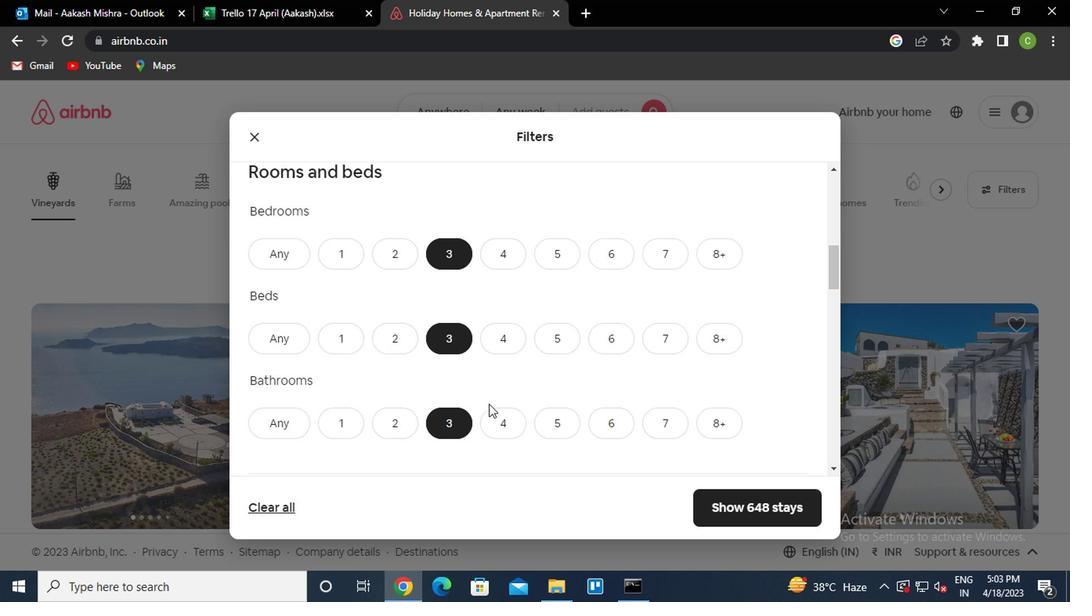 
Action: Mouse scrolled (487, 405) with delta (0, 0)
Screenshot: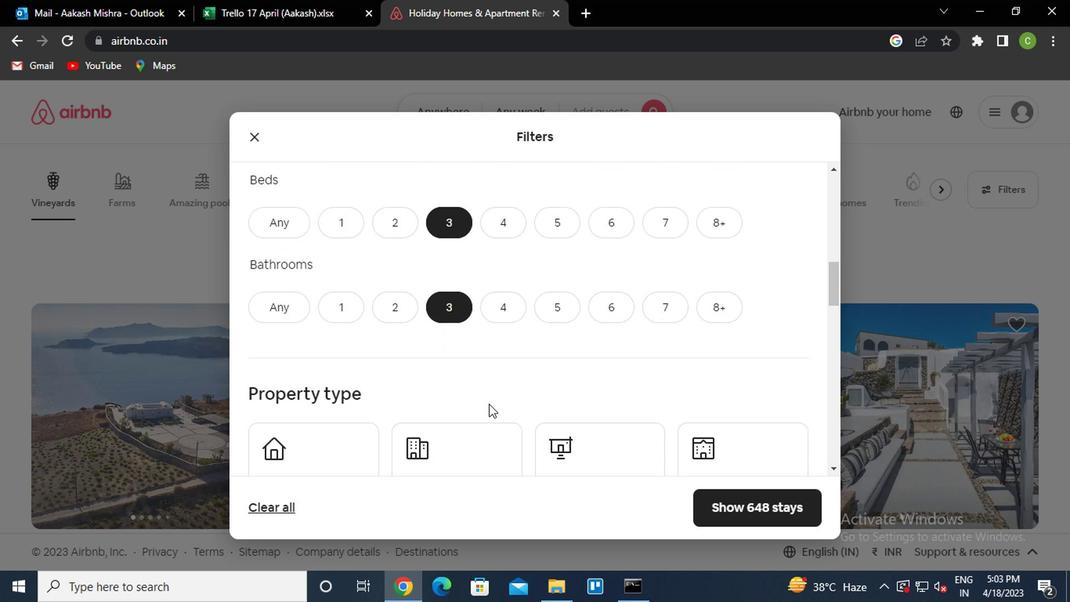 
Action: Mouse moved to (319, 391)
Screenshot: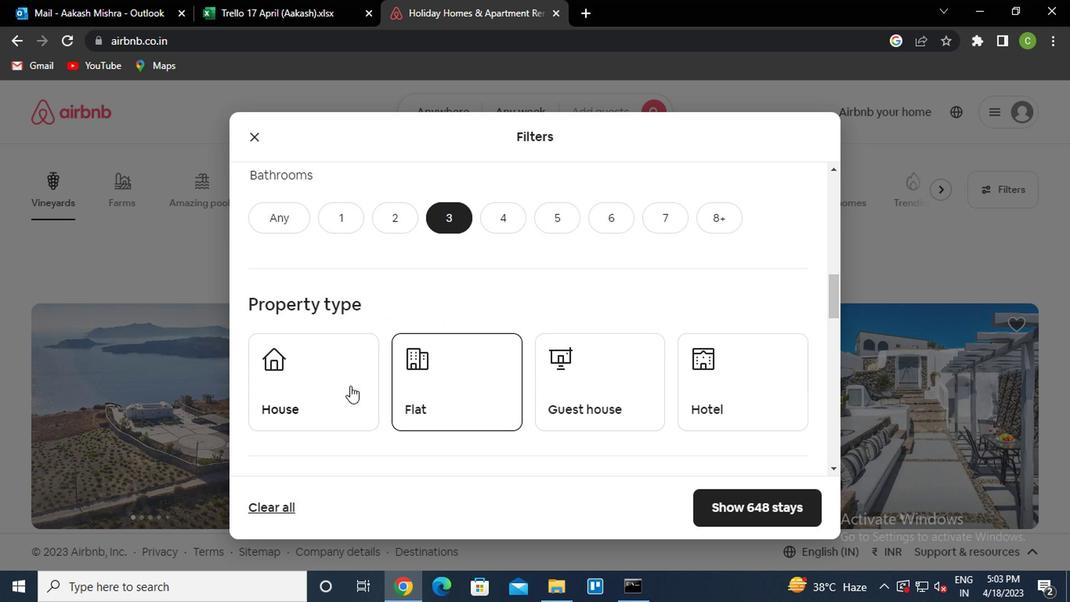 
Action: Mouse pressed left at (319, 391)
Screenshot: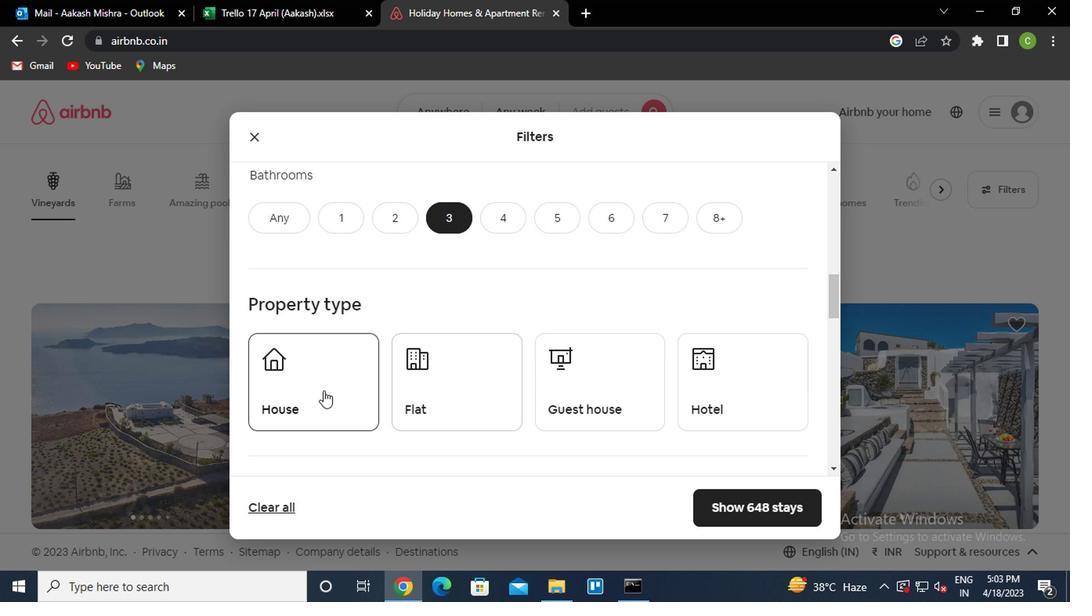 
Action: Mouse moved to (493, 387)
Screenshot: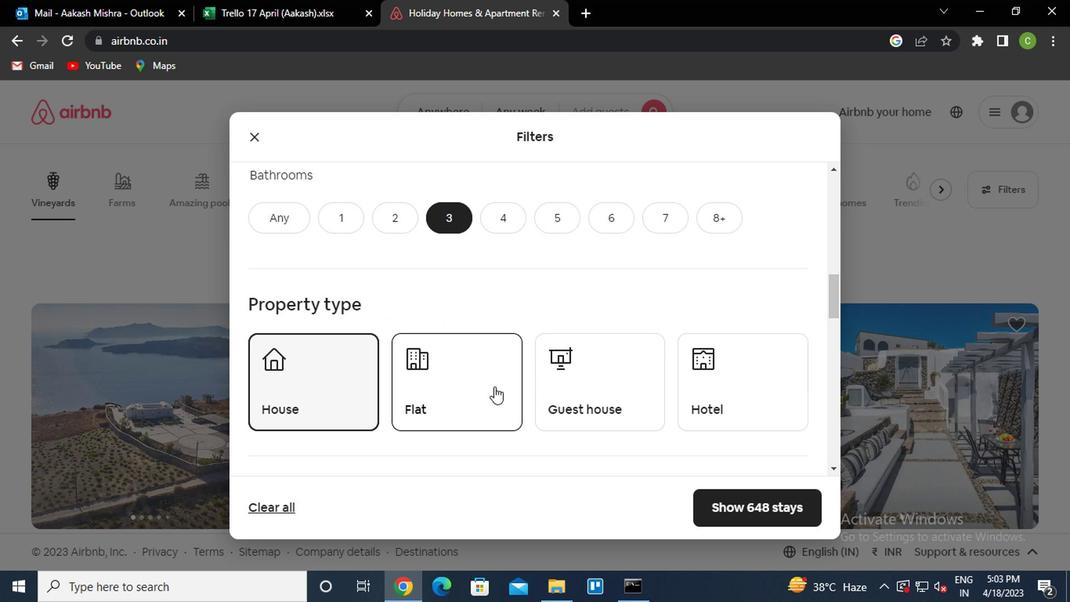 
Action: Mouse scrolled (493, 387) with delta (0, 0)
Screenshot: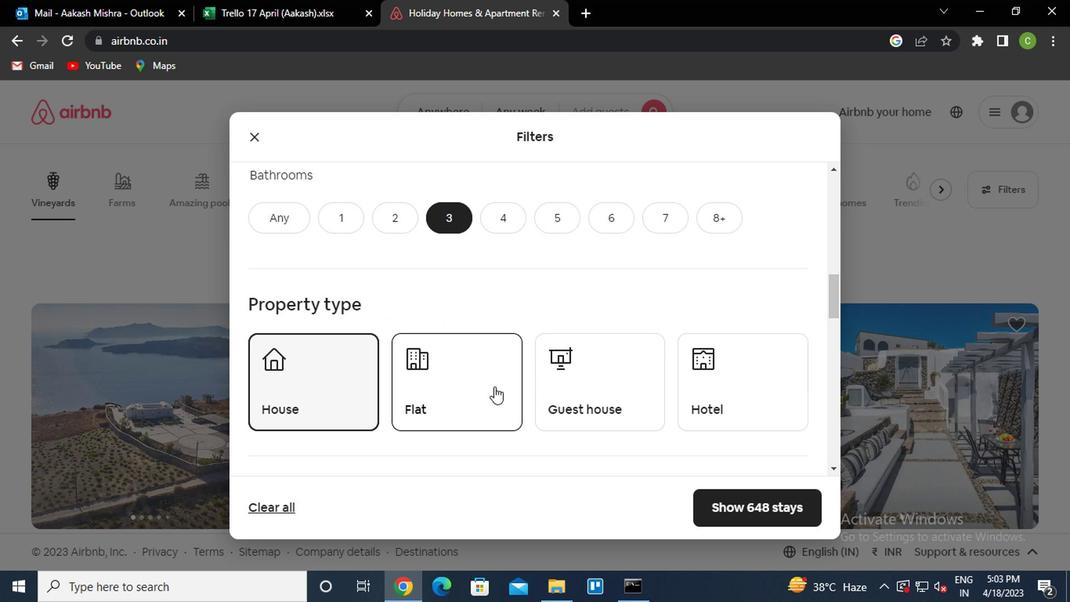 
Action: Mouse scrolled (493, 387) with delta (0, 0)
Screenshot: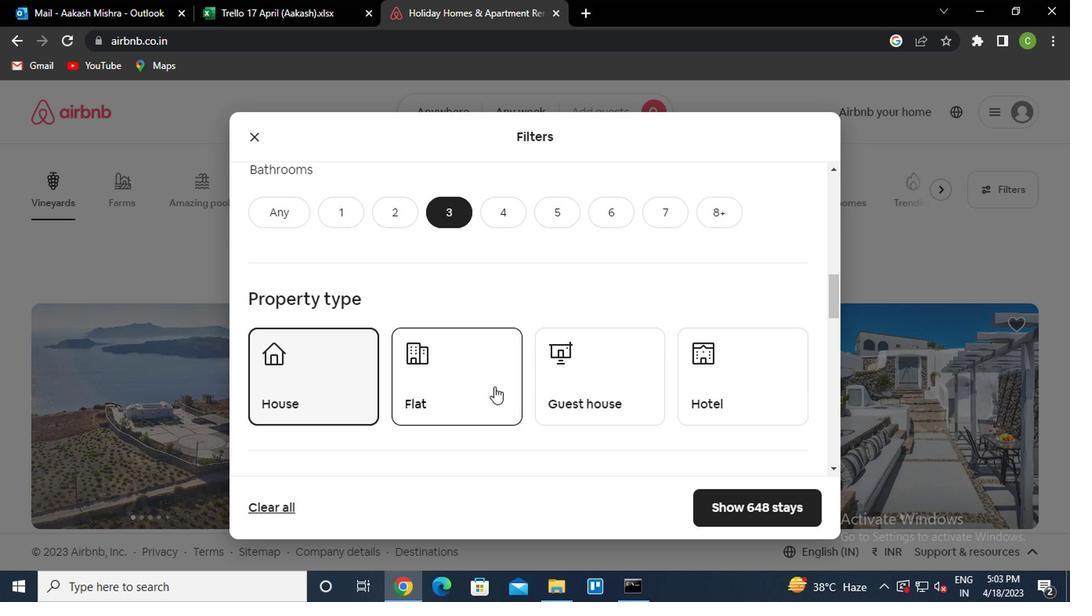 
Action: Mouse scrolled (493, 387) with delta (0, 0)
Screenshot: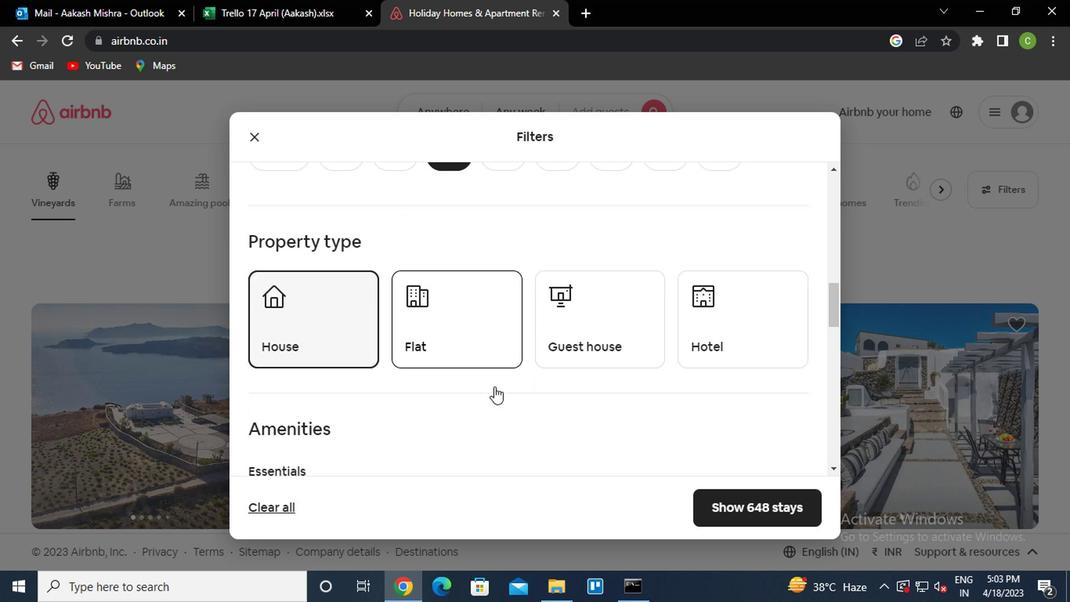 
Action: Mouse scrolled (493, 387) with delta (0, 0)
Screenshot: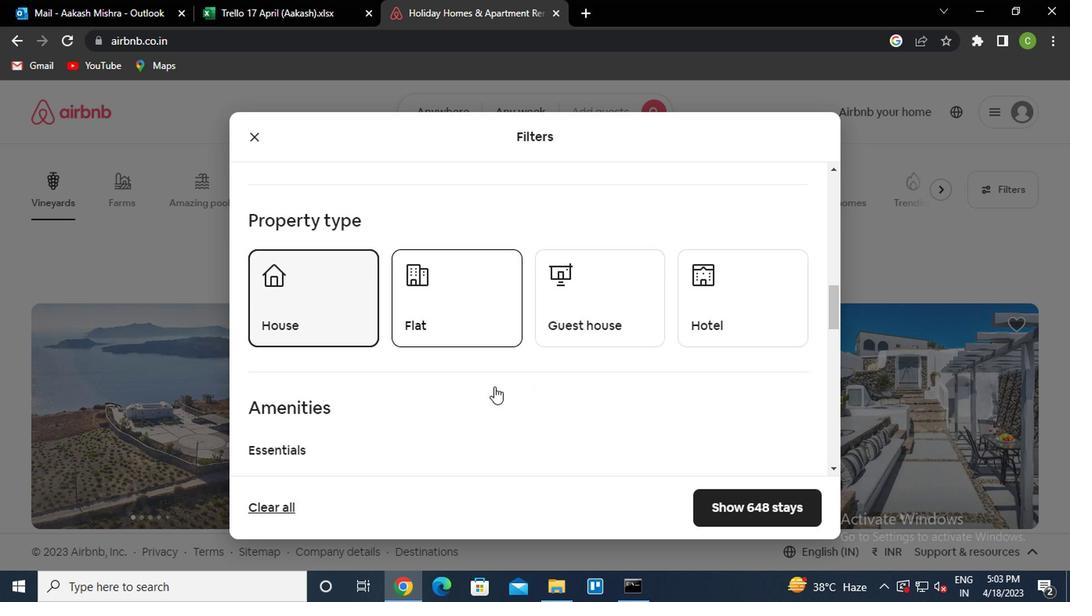 
Action: Mouse scrolled (493, 387) with delta (0, 0)
Screenshot: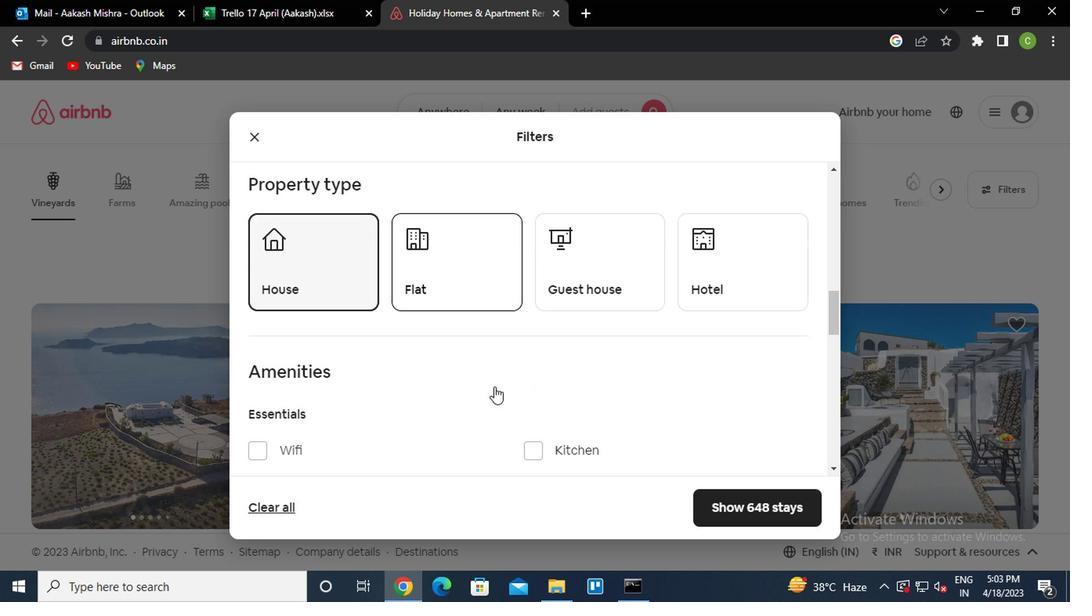 
Action: Mouse scrolled (493, 387) with delta (0, 0)
Screenshot: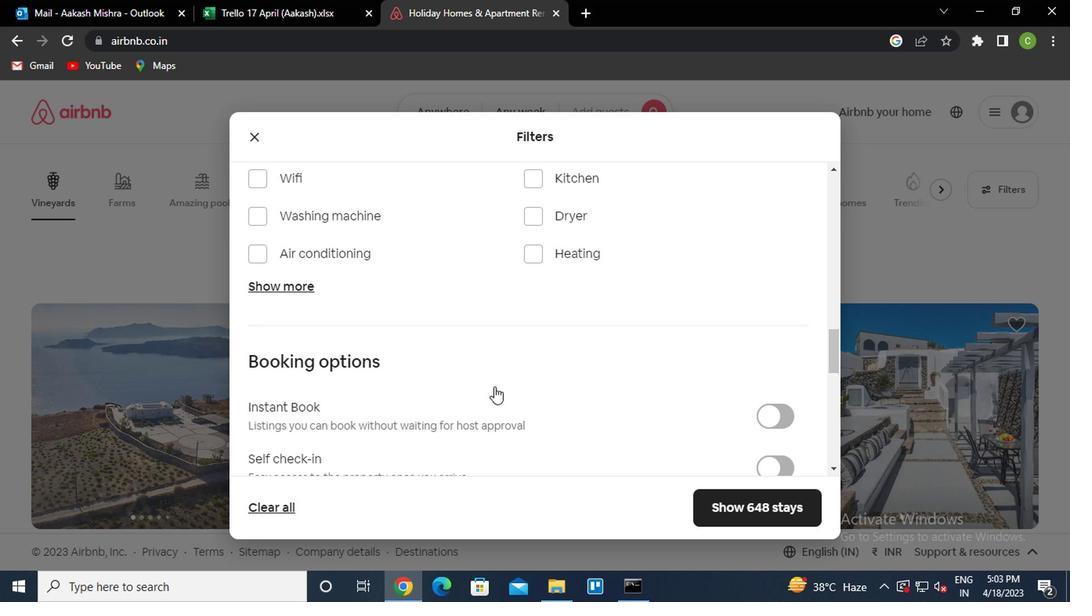 
Action: Mouse scrolled (493, 387) with delta (0, 0)
Screenshot: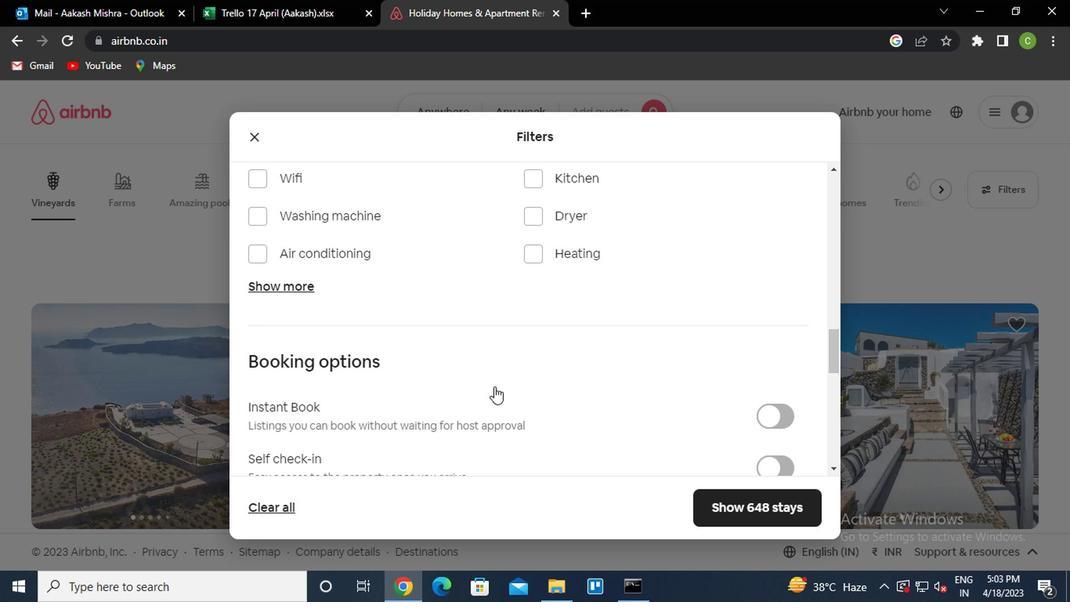
Action: Mouse scrolled (493, 387) with delta (0, 0)
Screenshot: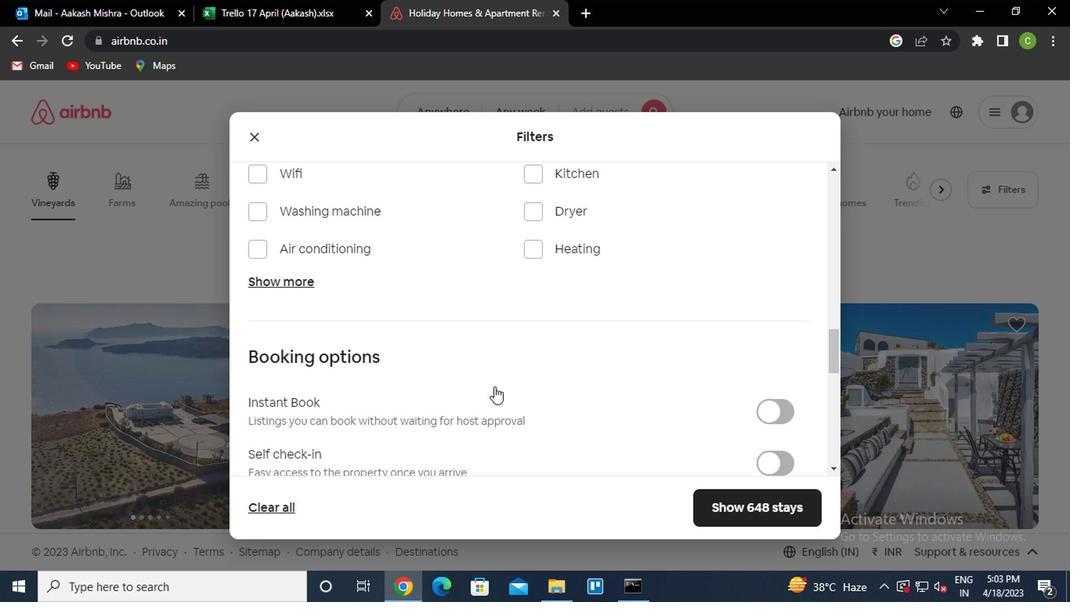 
Action: Mouse moved to (769, 233)
Screenshot: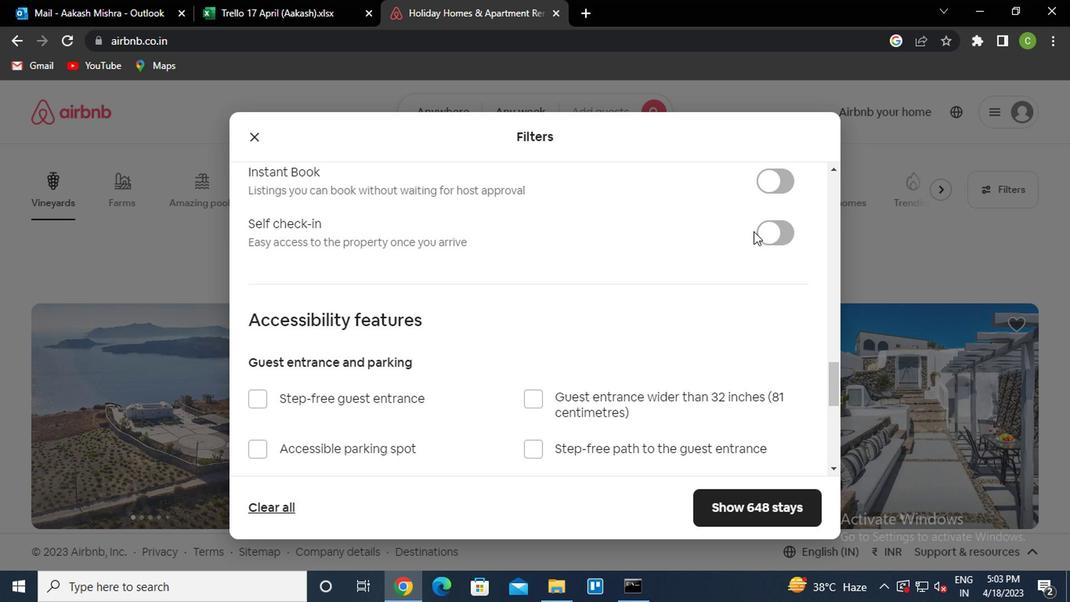 
Action: Mouse pressed left at (769, 233)
Screenshot: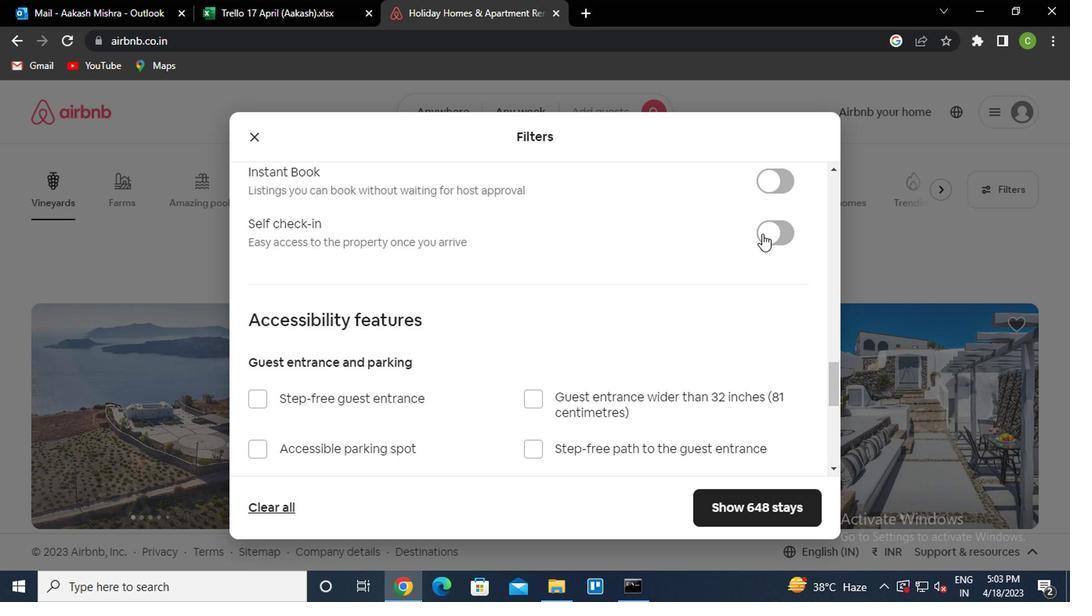 
Action: Mouse moved to (520, 408)
Screenshot: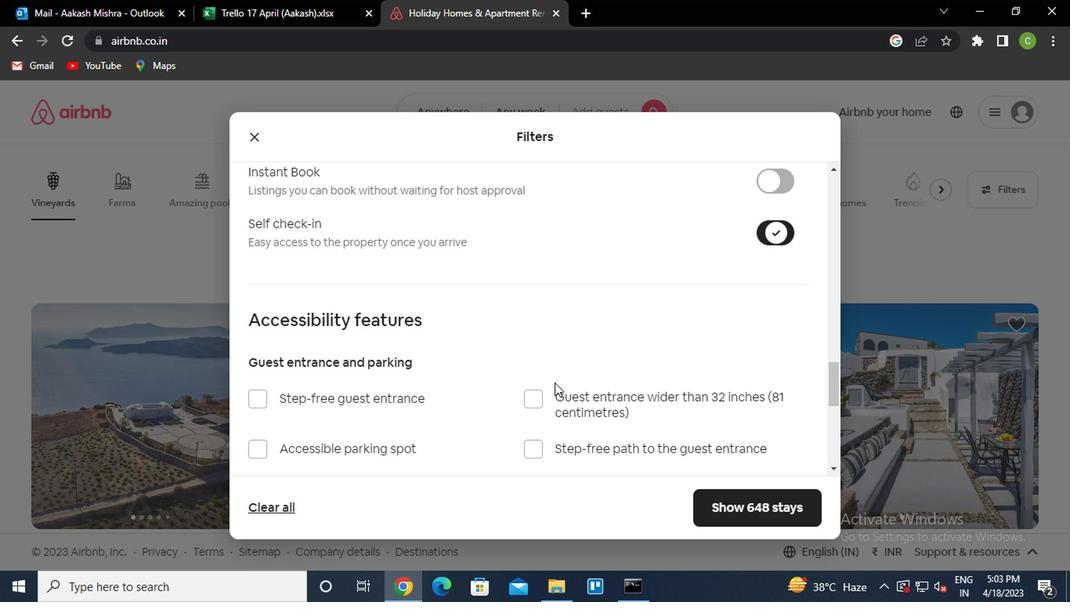 
Action: Mouse scrolled (520, 407) with delta (0, 0)
Screenshot: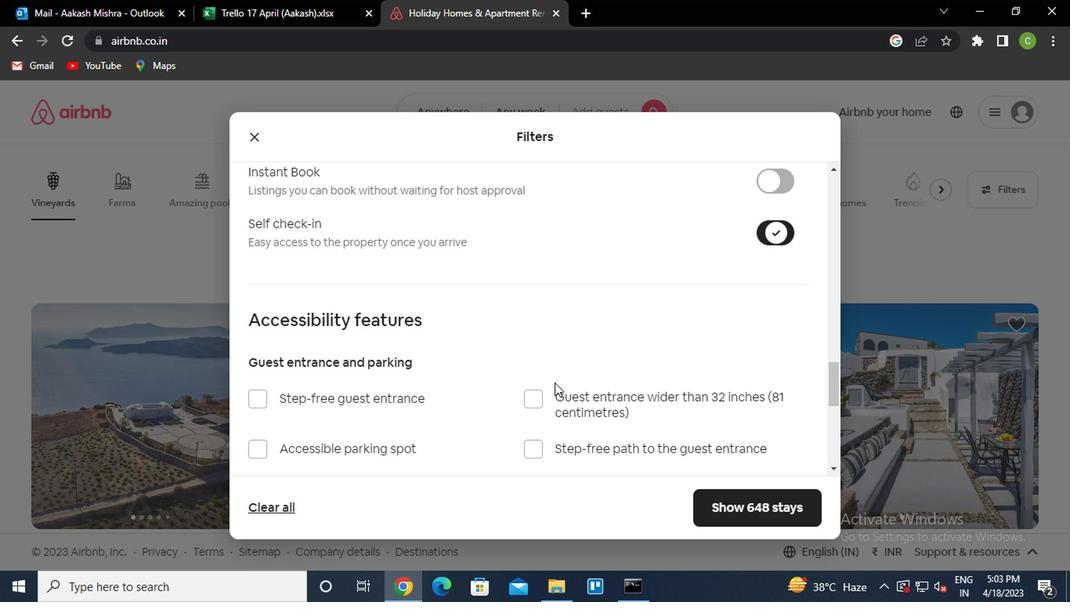 
Action: Mouse moved to (510, 411)
Screenshot: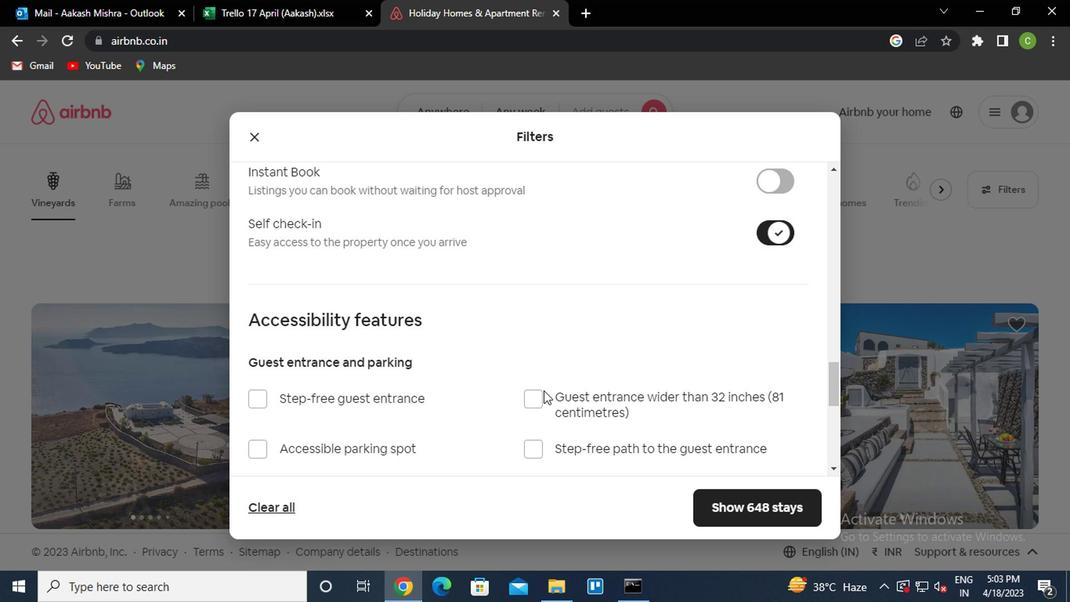 
Action: Mouse scrolled (510, 410) with delta (0, 0)
Screenshot: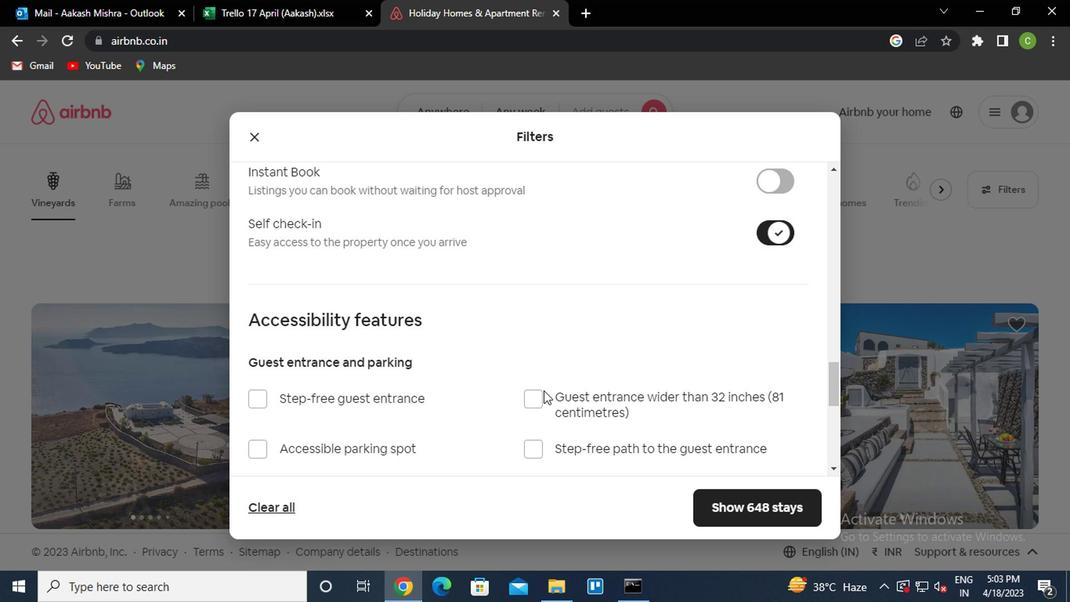 
Action: Mouse moved to (507, 411)
Screenshot: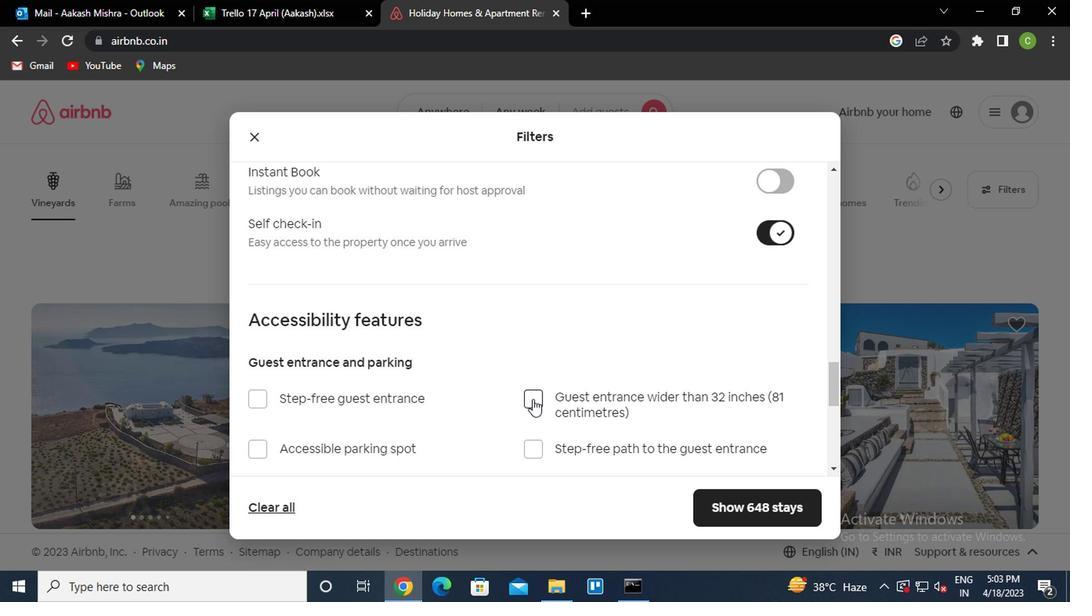 
Action: Mouse scrolled (507, 410) with delta (0, 0)
Screenshot: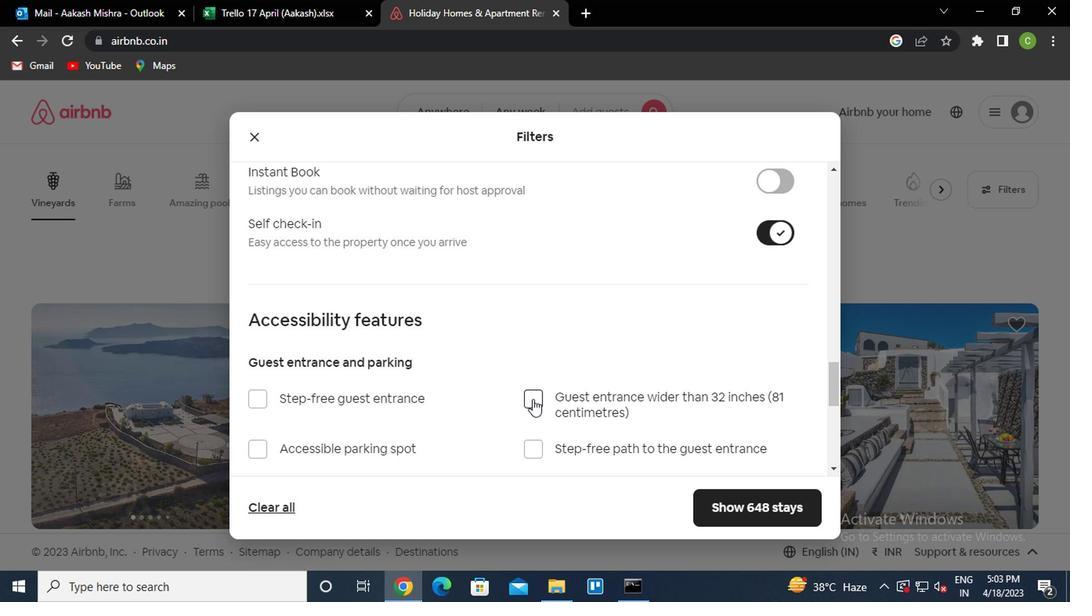
Action: Mouse scrolled (507, 410) with delta (0, 0)
Screenshot: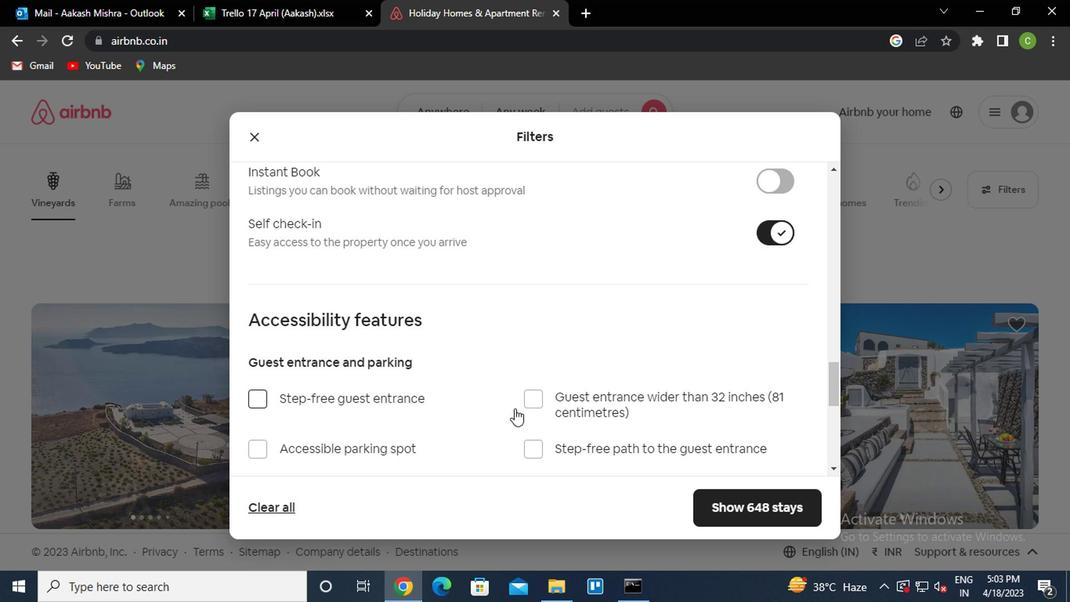 
Action: Mouse moved to (352, 429)
Screenshot: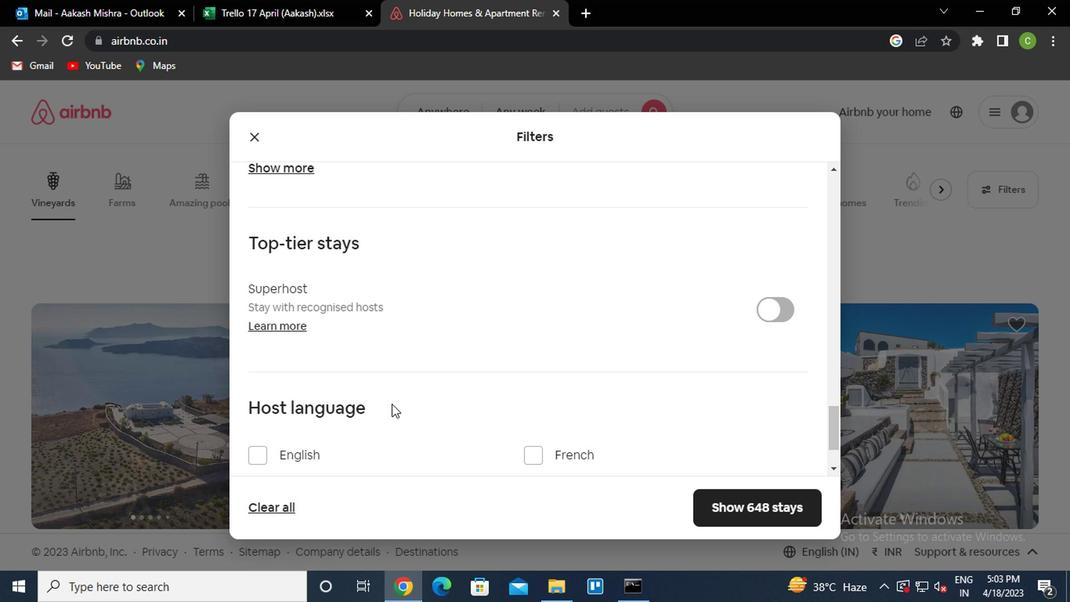 
Action: Mouse scrolled (352, 429) with delta (0, 0)
Screenshot: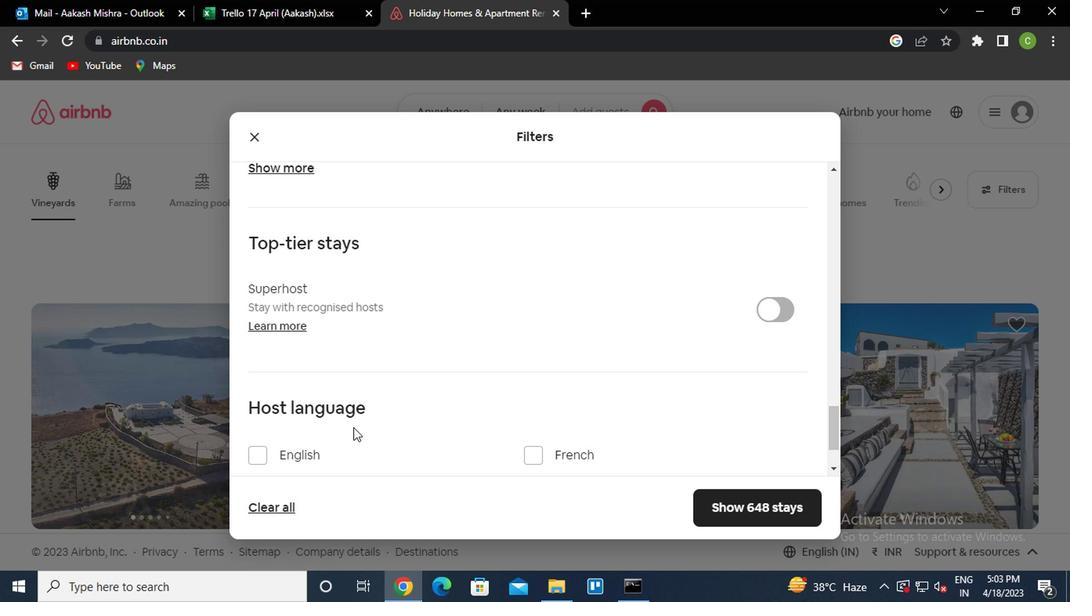 
Action: Mouse scrolled (352, 429) with delta (0, 0)
Screenshot: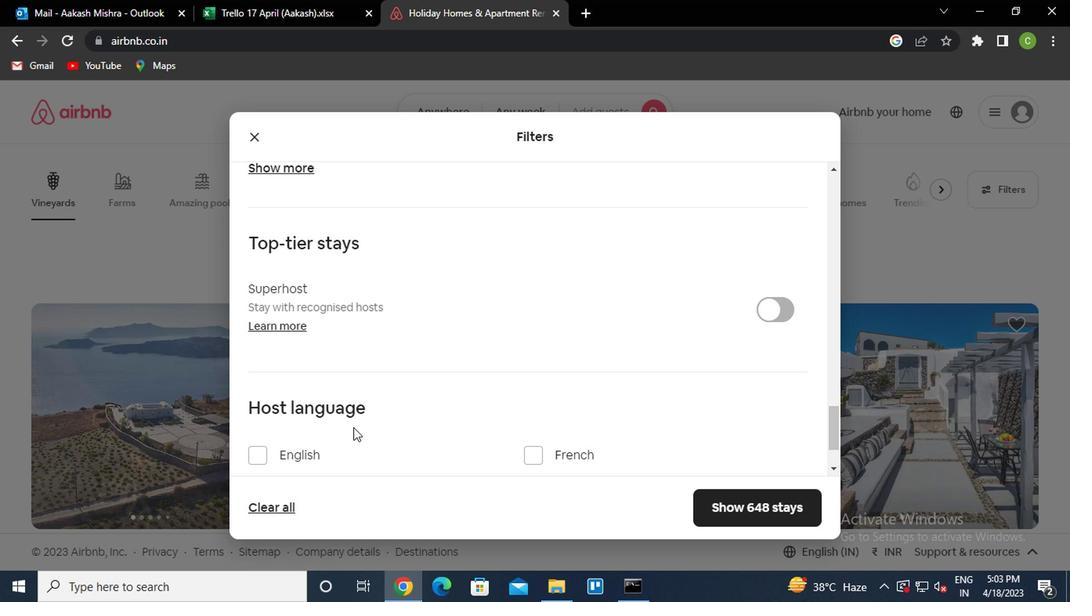 
Action: Mouse scrolled (352, 429) with delta (0, 0)
Screenshot: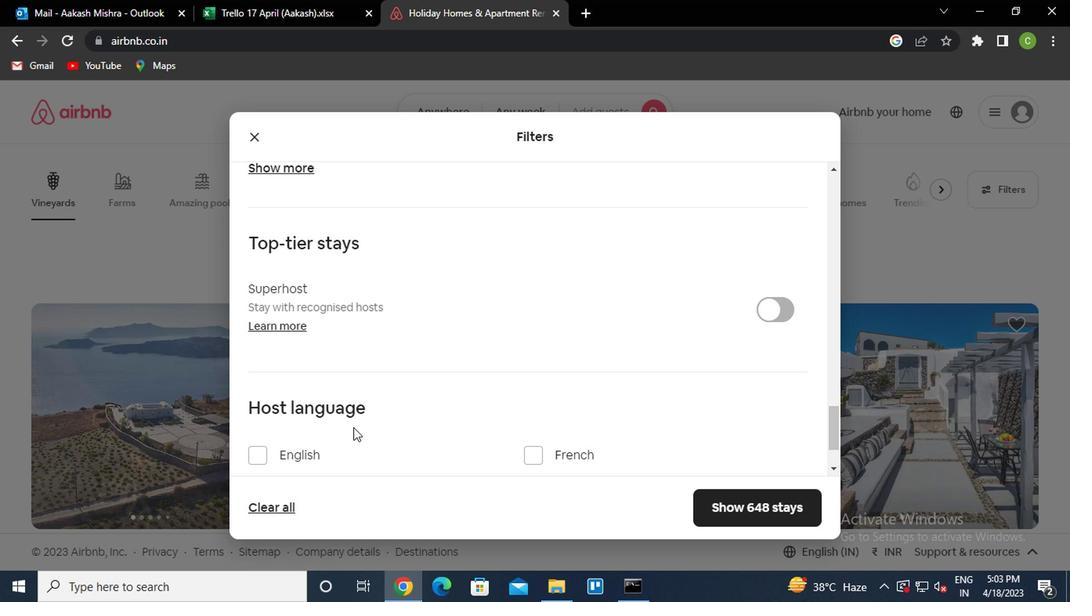 
Action: Mouse moved to (280, 432)
Screenshot: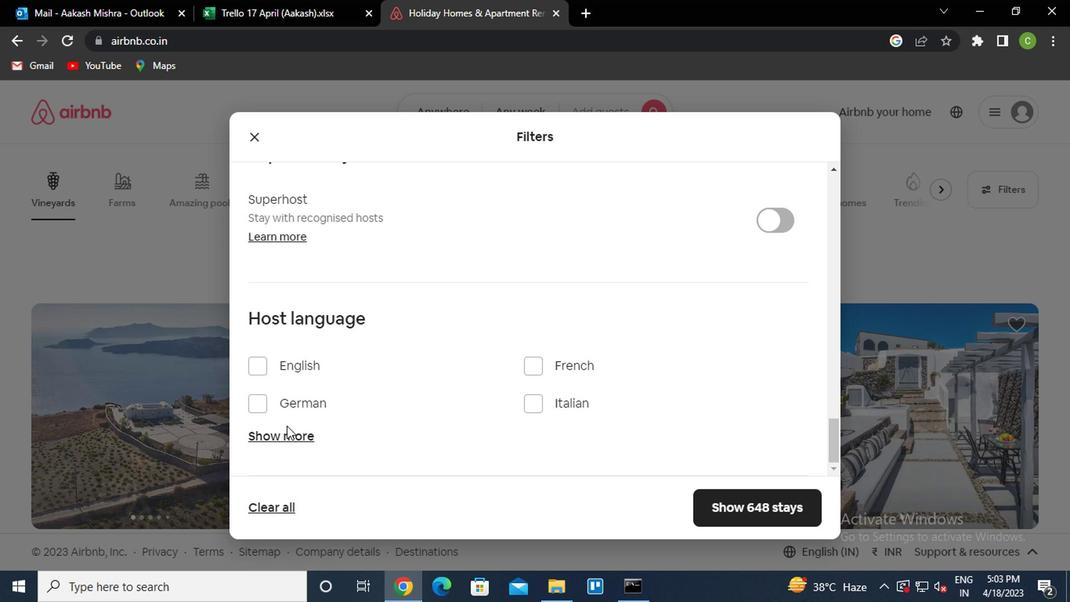 
Action: Mouse pressed left at (280, 432)
Screenshot: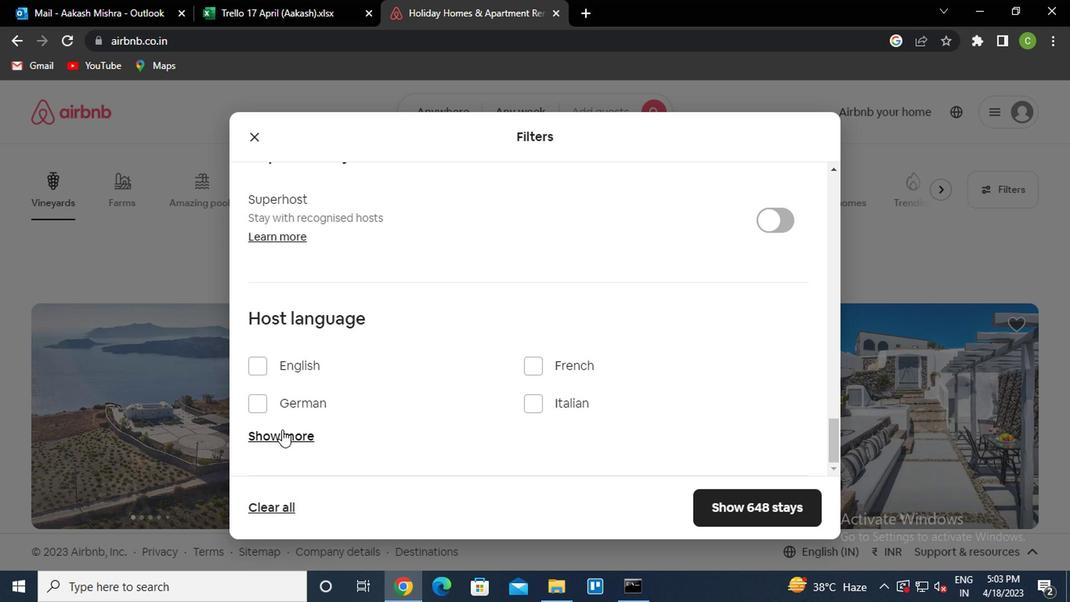 
Action: Mouse moved to (535, 446)
Screenshot: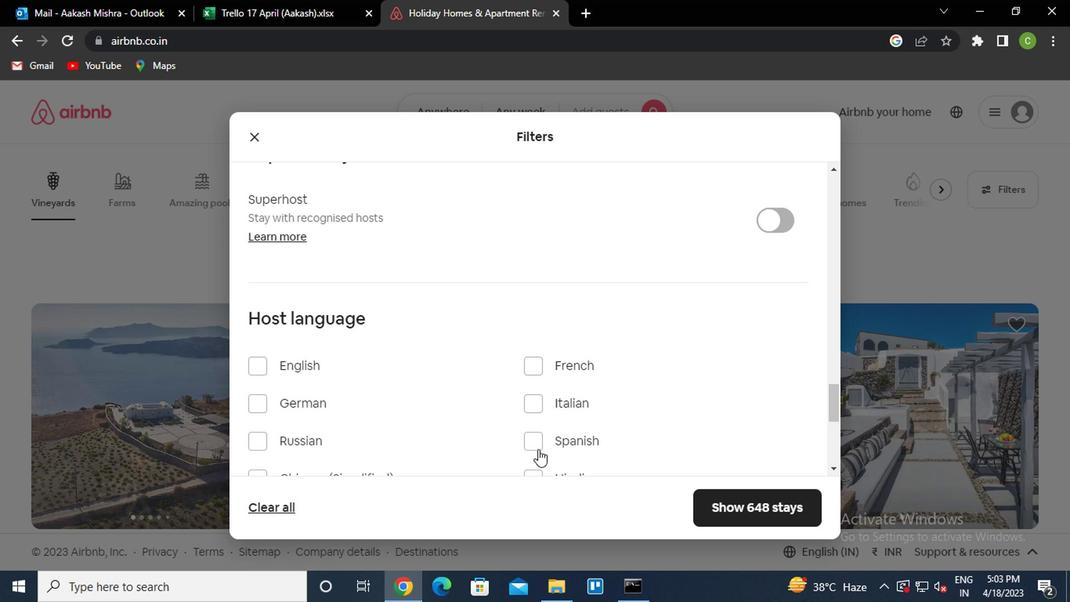 
Action: Mouse pressed left at (535, 446)
Screenshot: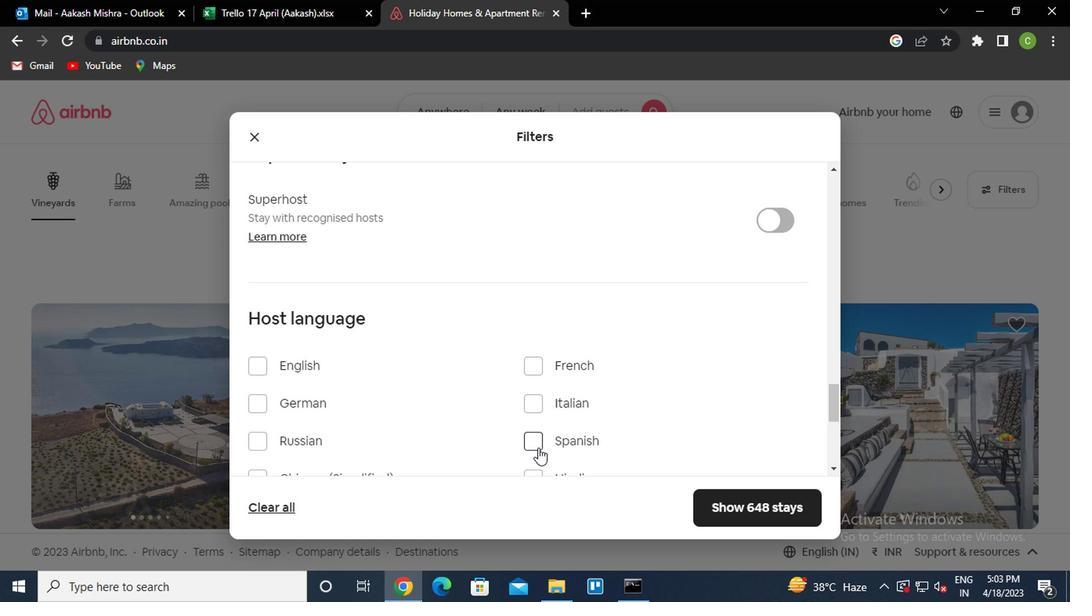 
Action: Mouse moved to (752, 491)
Screenshot: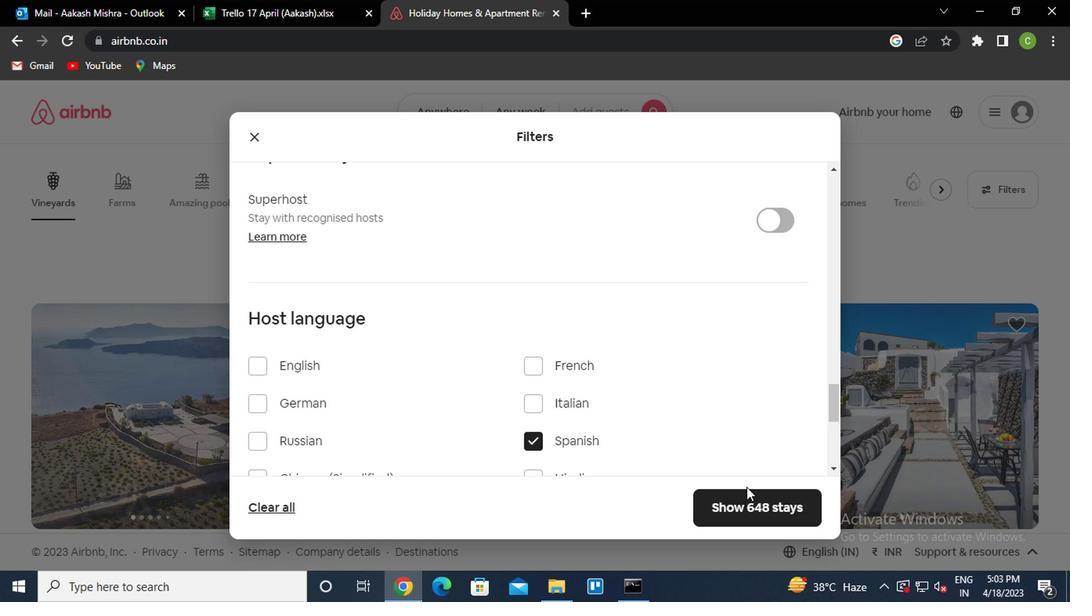 
Action: Mouse pressed left at (752, 491)
Screenshot: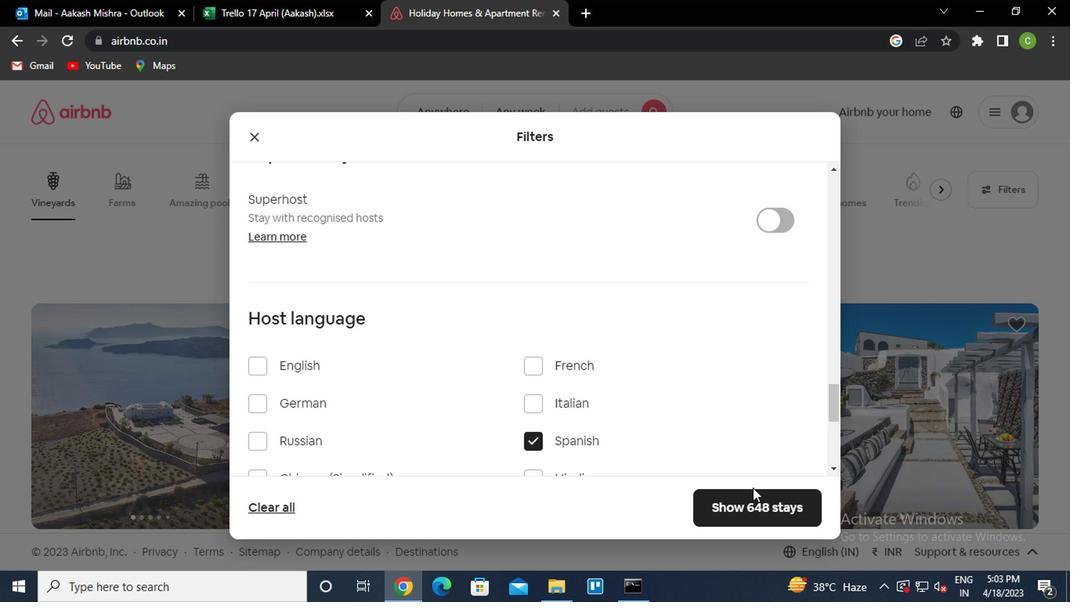 
Action: Mouse moved to (750, 502)
Screenshot: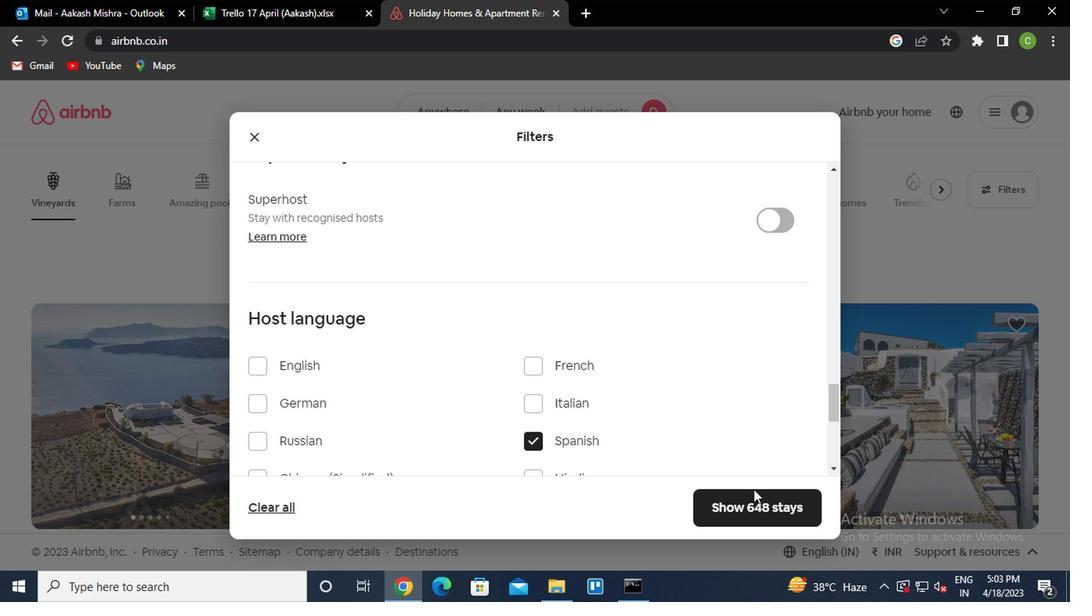 
Action: Mouse pressed left at (750, 502)
Screenshot: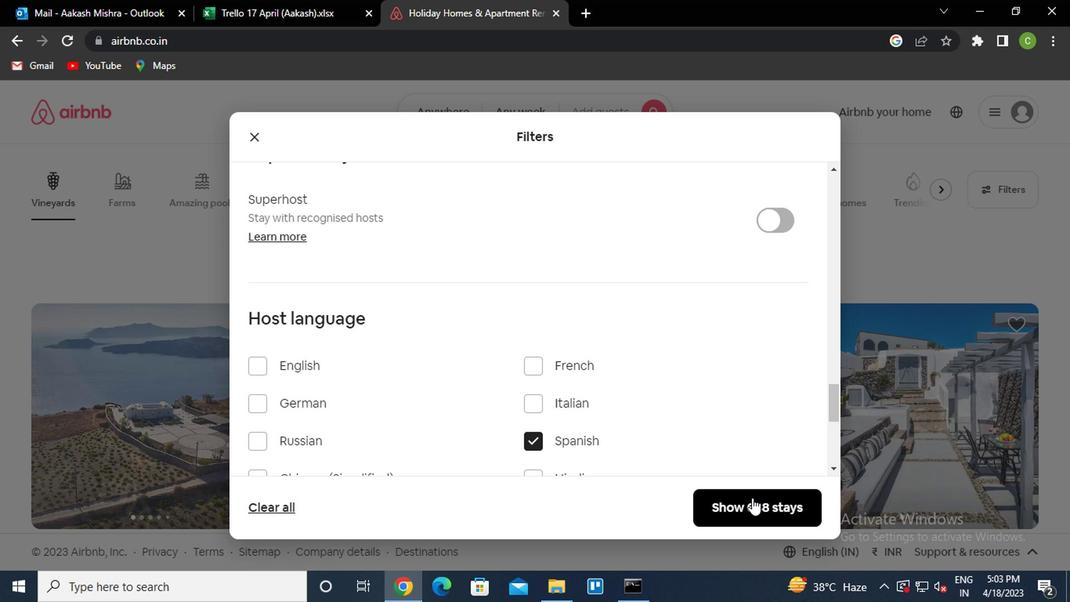 
Action: Mouse moved to (598, 505)
Screenshot: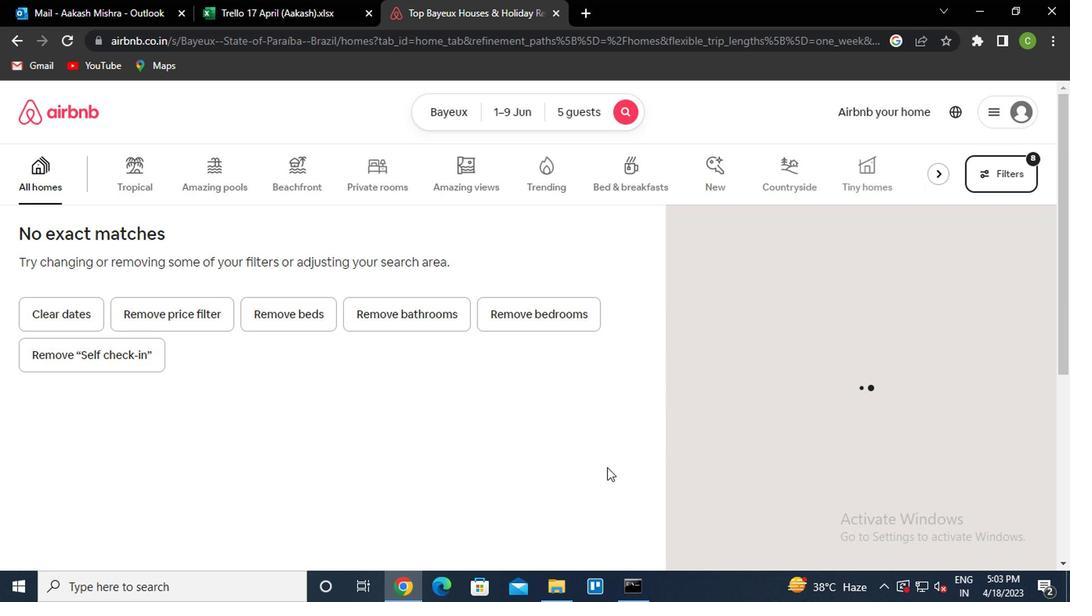
